 Task: For heading Arial black with underline.  font size for heading18,  'Change the font style of data to'Calibri.  and font size to 9,  Change the alignment of both headline & data to Align center.  In the sheet  auditingQuarterlySales_Report_2023
Action: Mouse moved to (998, 134)
Screenshot: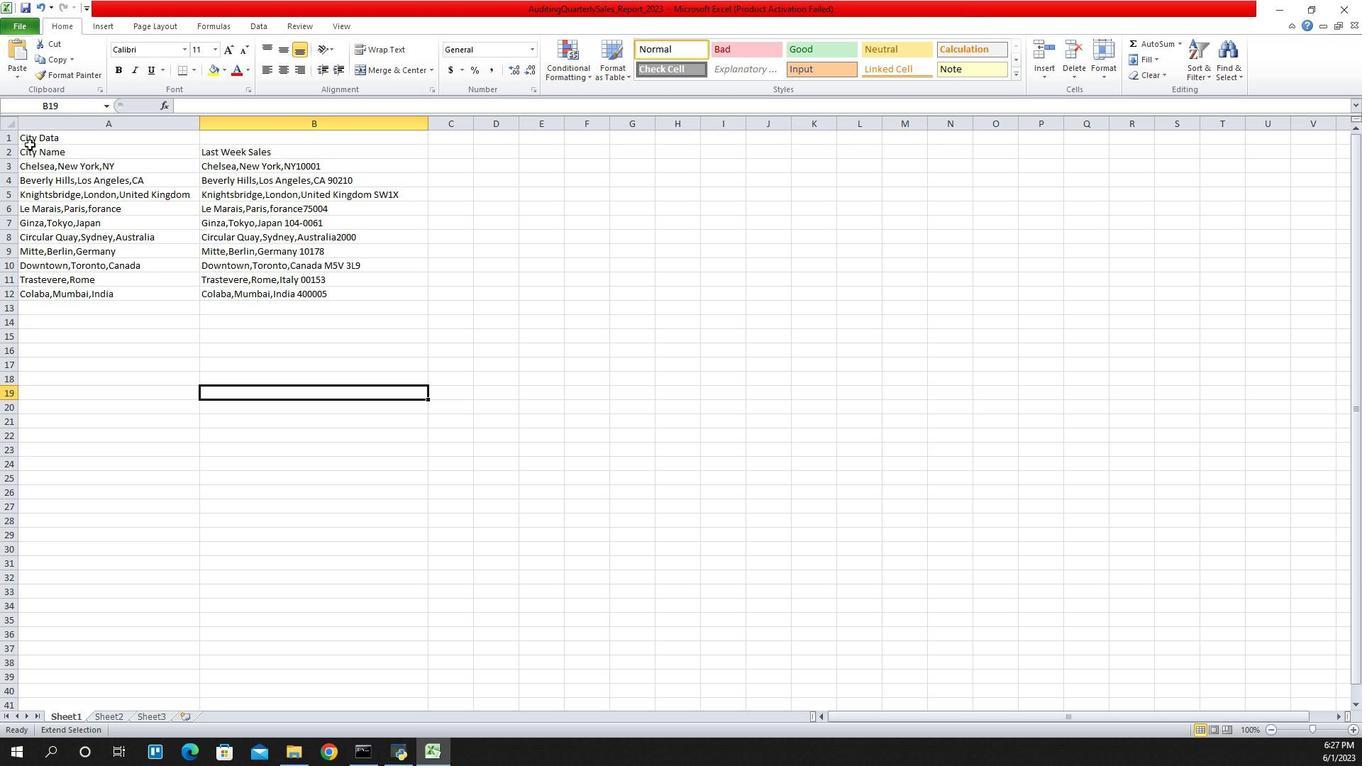 
Action: Mouse pressed left at (998, 134)
Screenshot: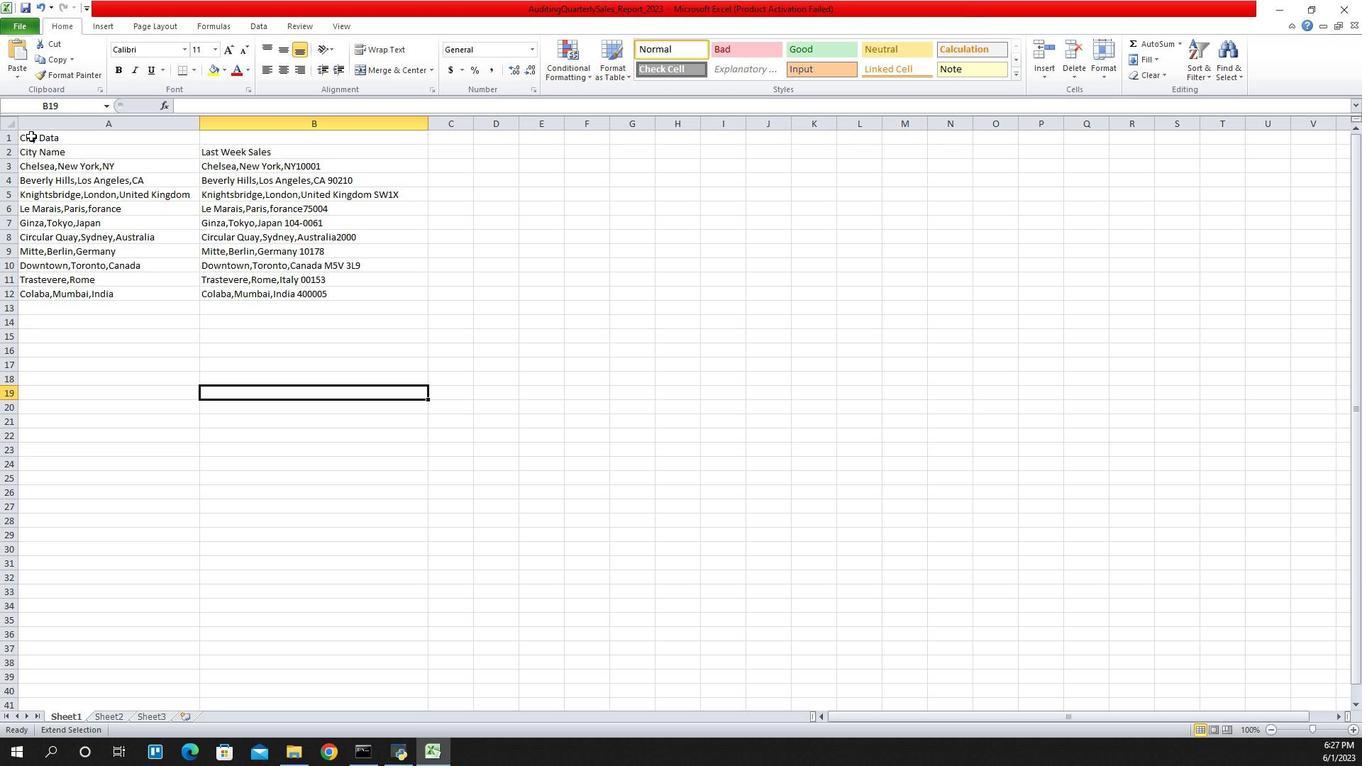
Action: Mouse moved to (1040, 188)
Screenshot: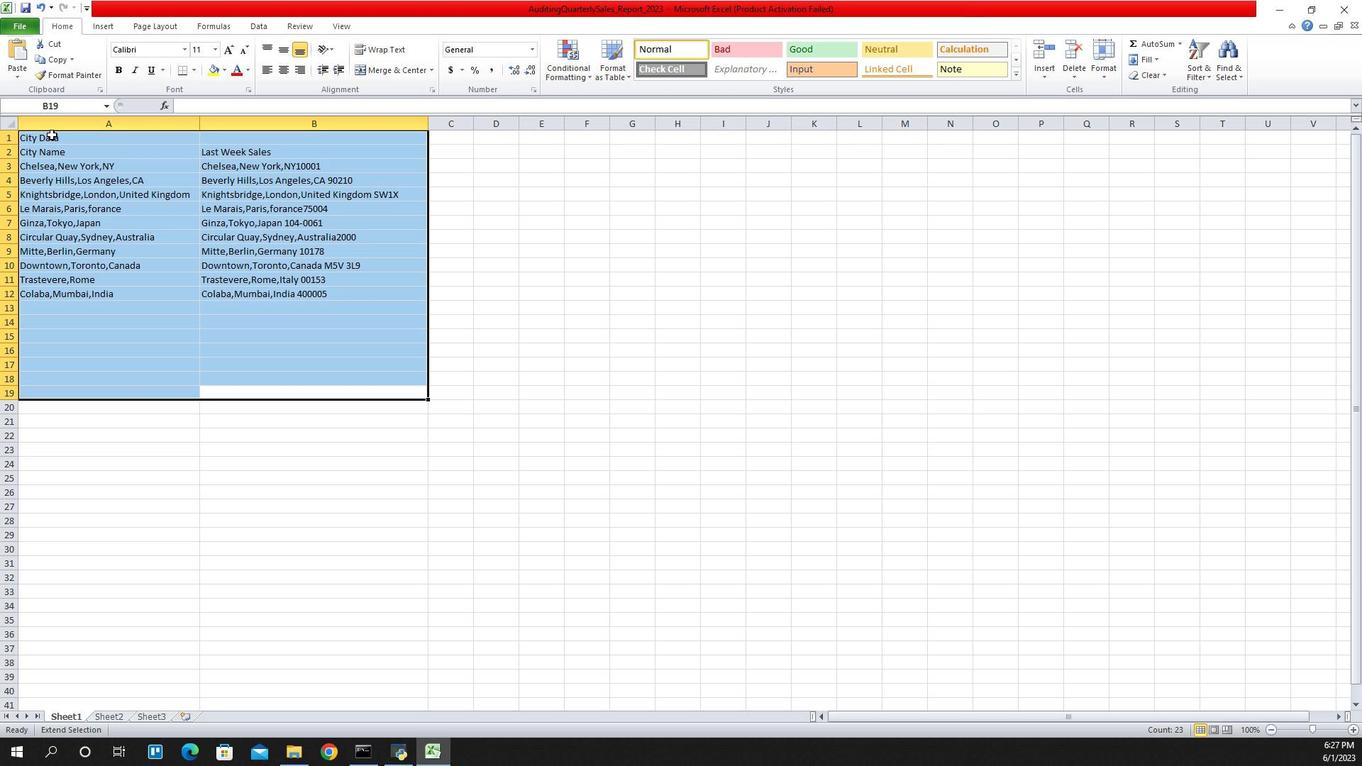
Action: Mouse pressed left at (1040, 188)
Screenshot: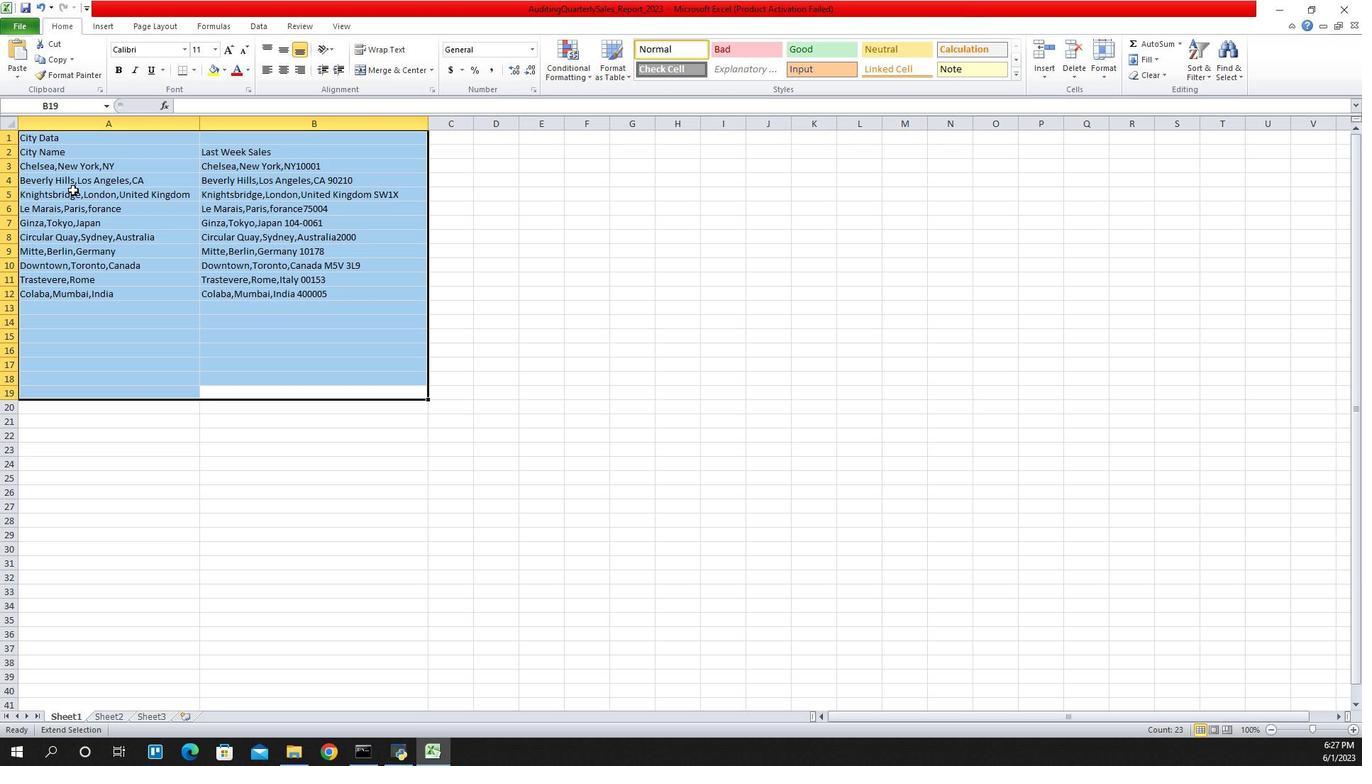
Action: Mouse moved to (1282, 490)
Screenshot: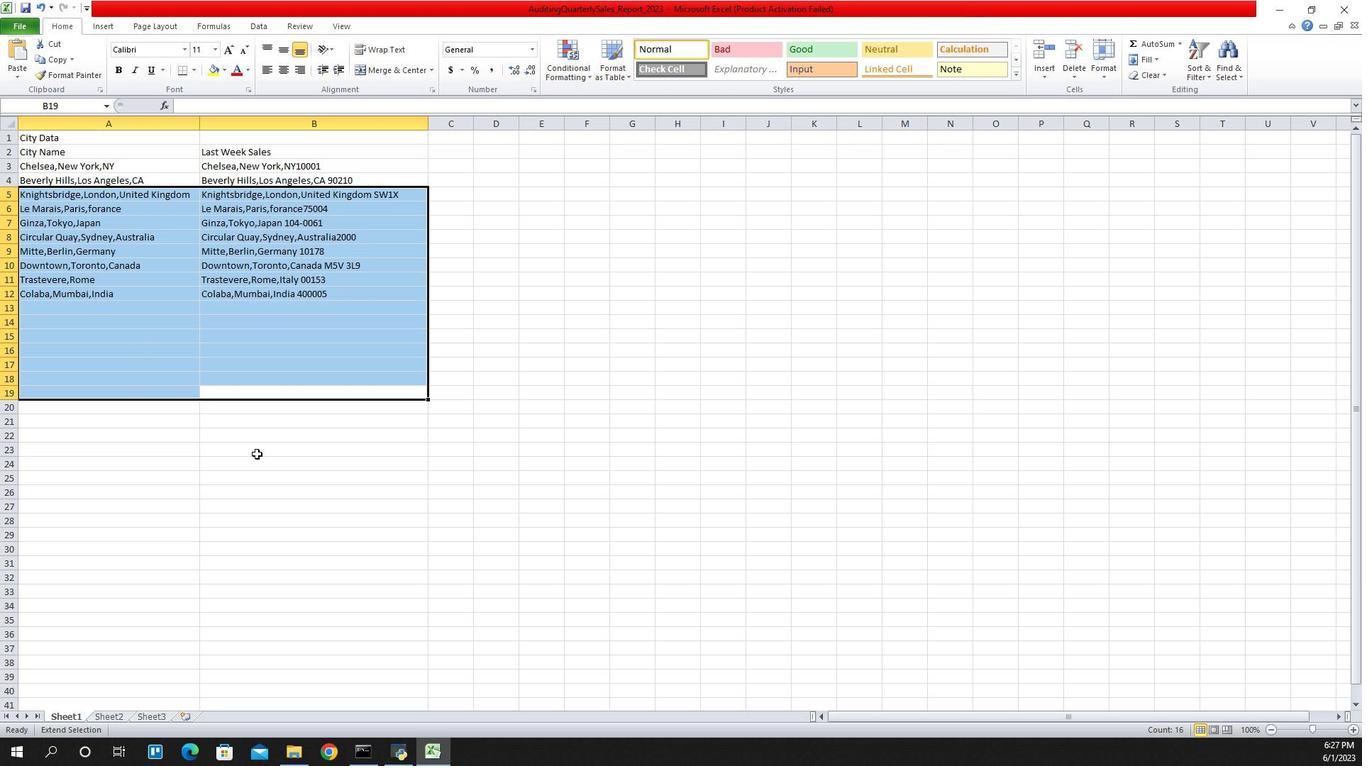 
Action: Mouse pressed left at (1282, 490)
Screenshot: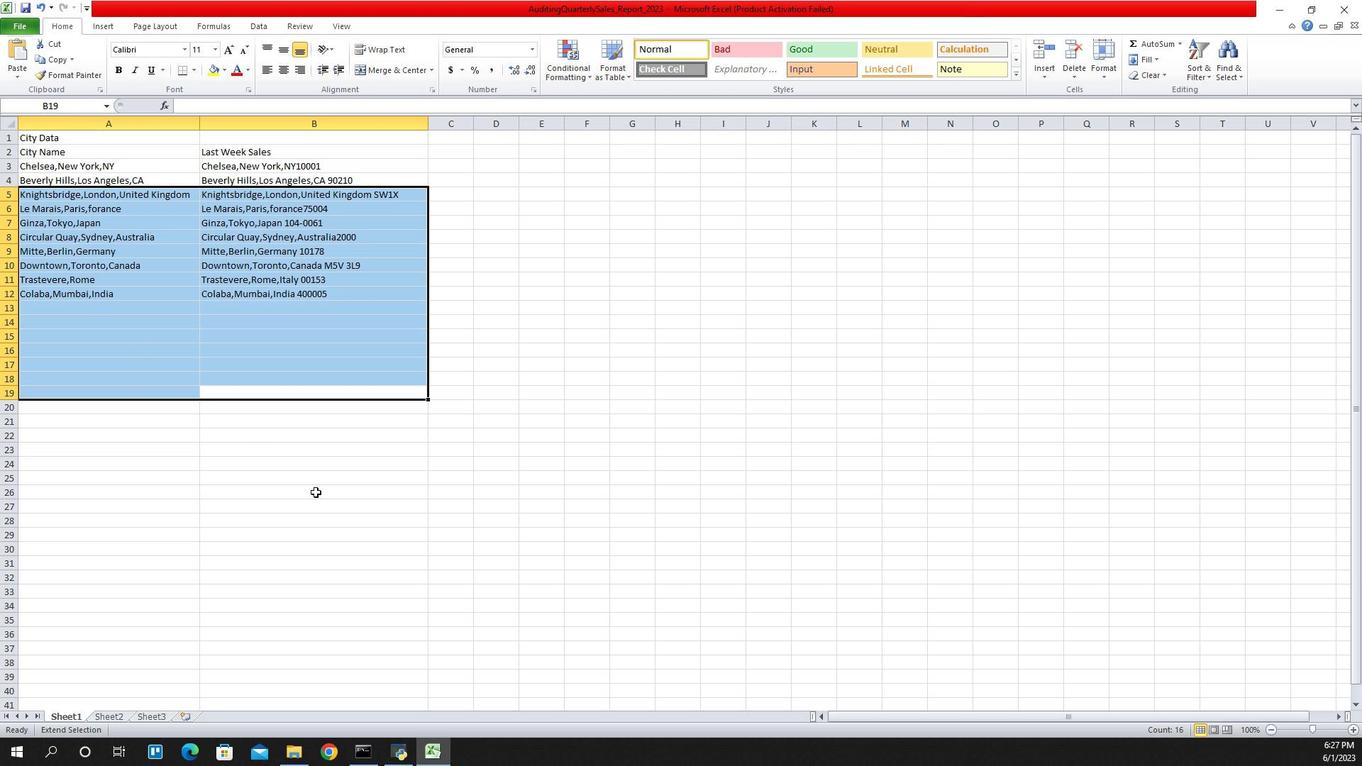 
Action: Mouse moved to (997, 131)
Screenshot: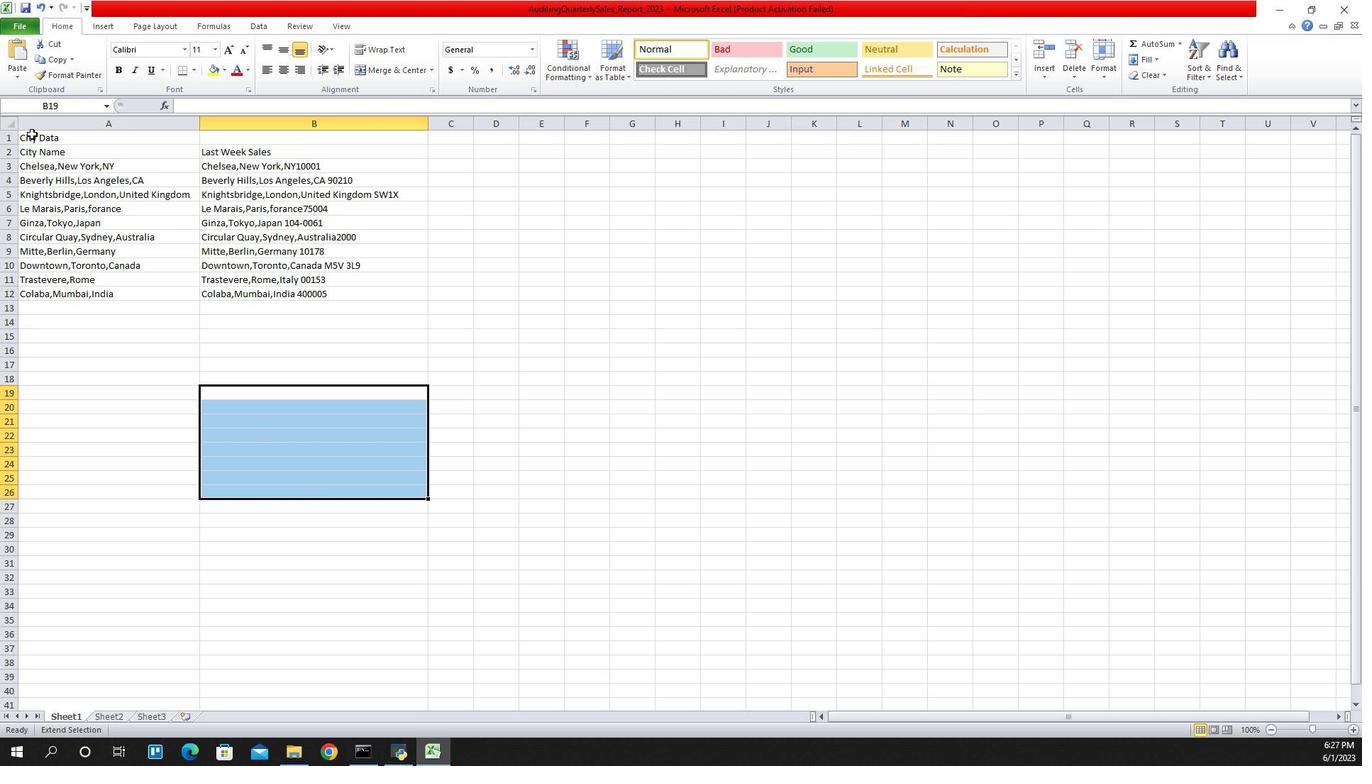 
Action: Mouse pressed left at (997, 131)
Screenshot: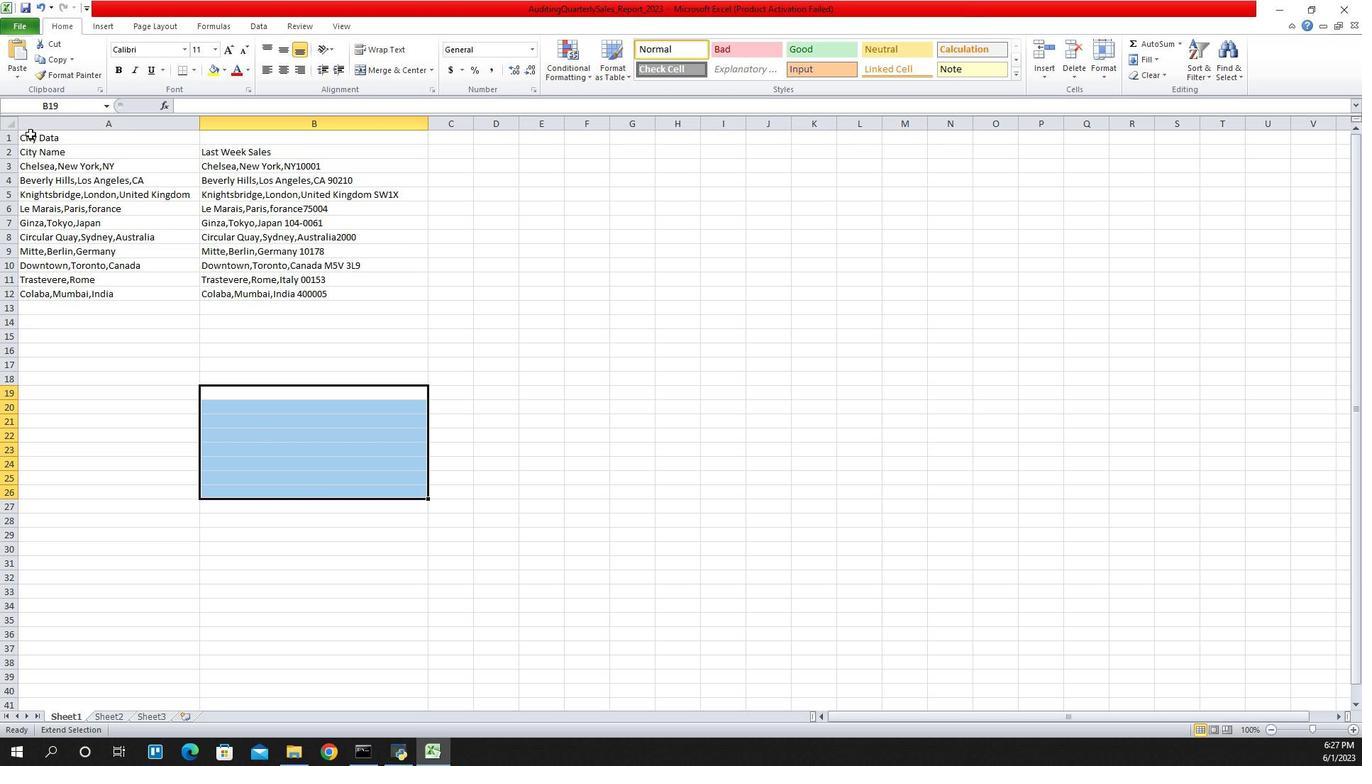 
Action: Mouse moved to (1033, 178)
Screenshot: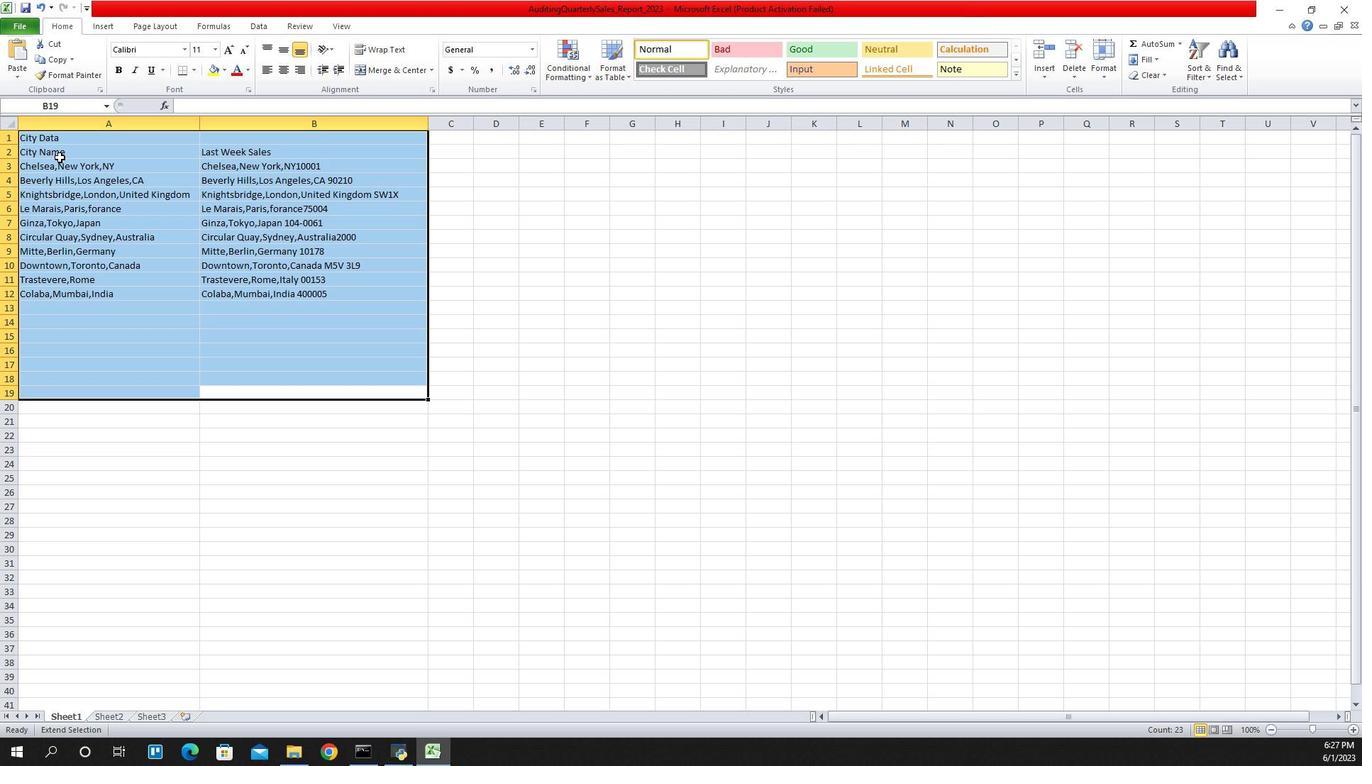 
Action: Mouse pressed left at (1033, 178)
Screenshot: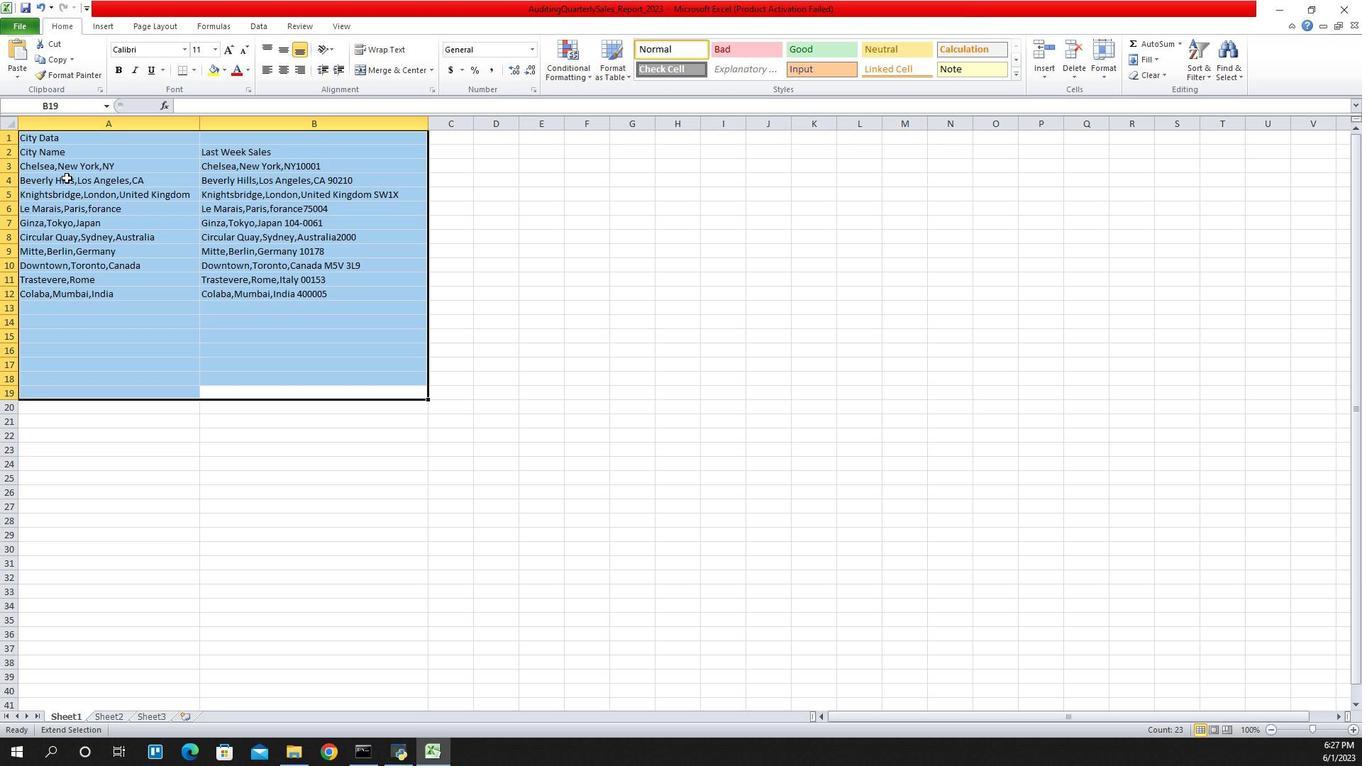 
Action: Mouse moved to (1065, 144)
Screenshot: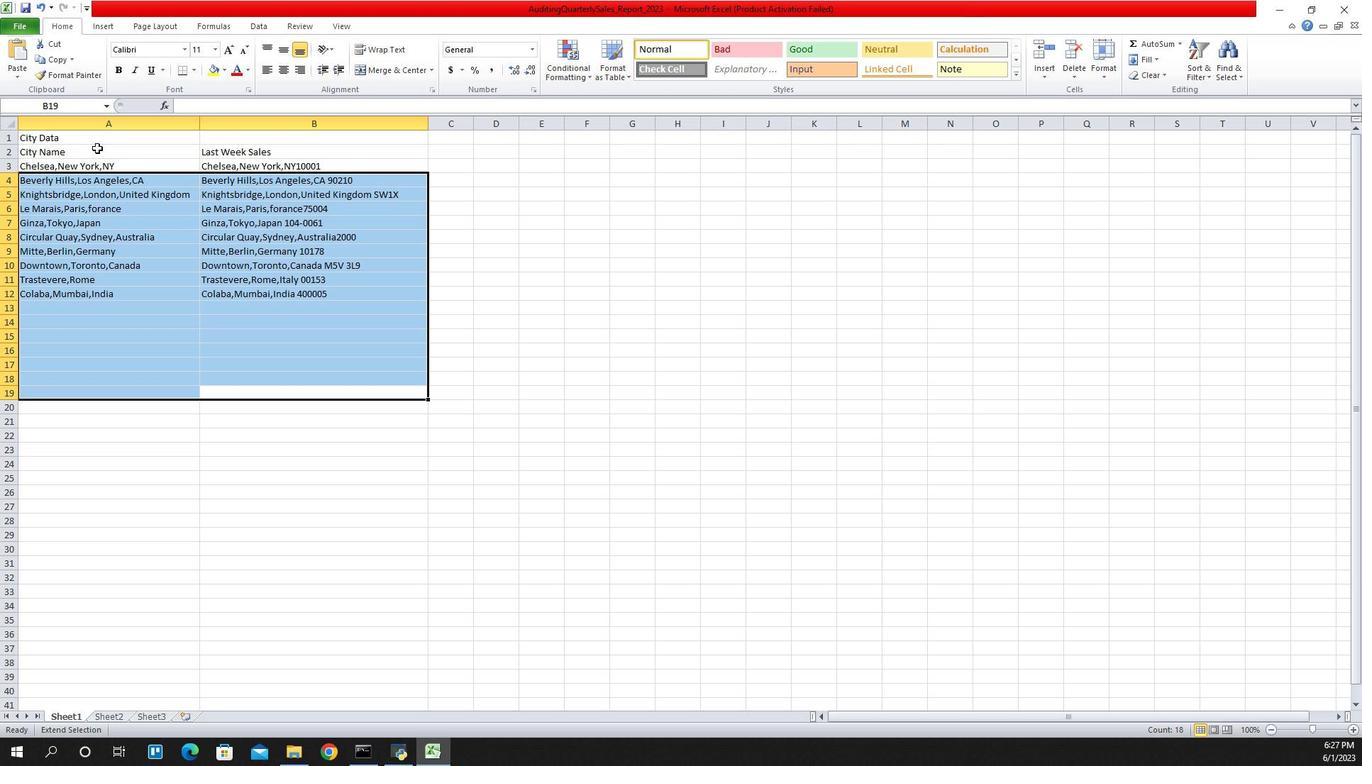
Action: Mouse pressed left at (1065, 144)
Screenshot: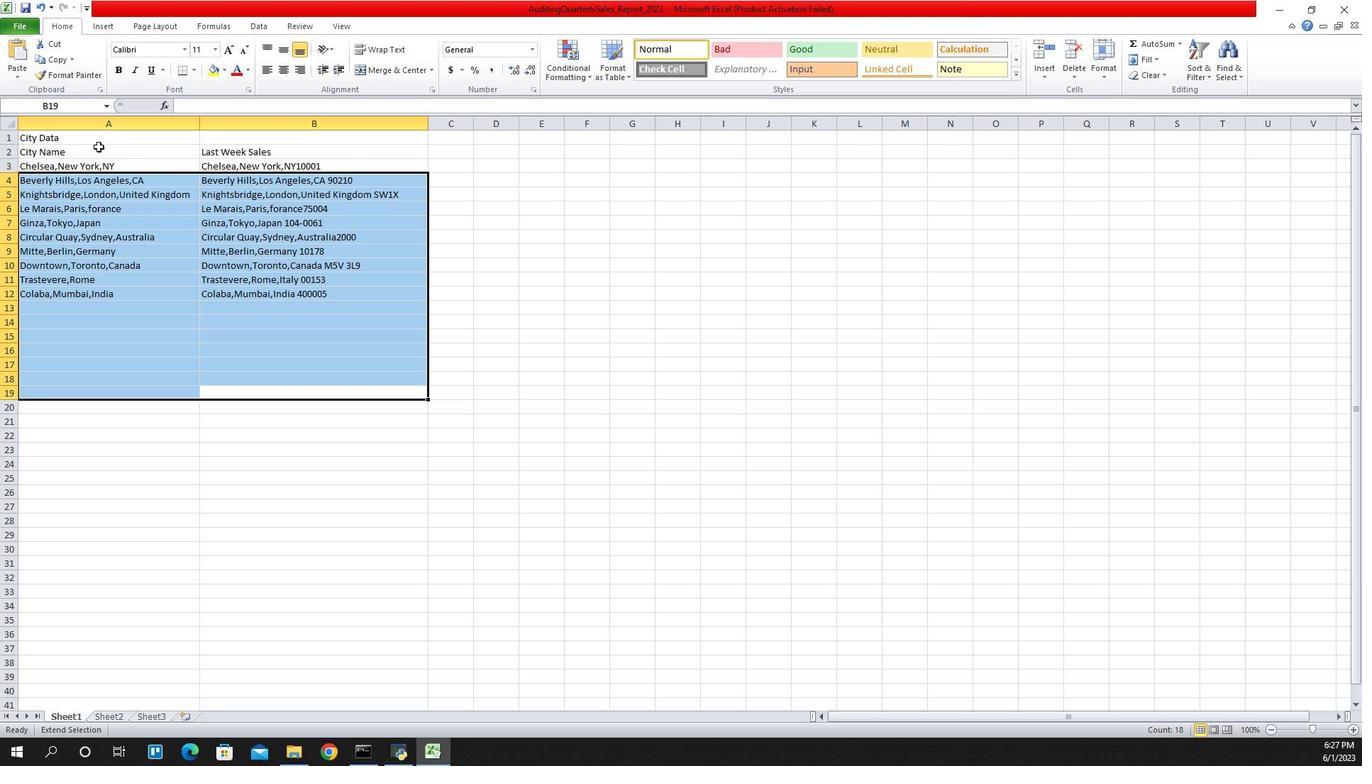 
Action: Mouse moved to (1069, 141)
Screenshot: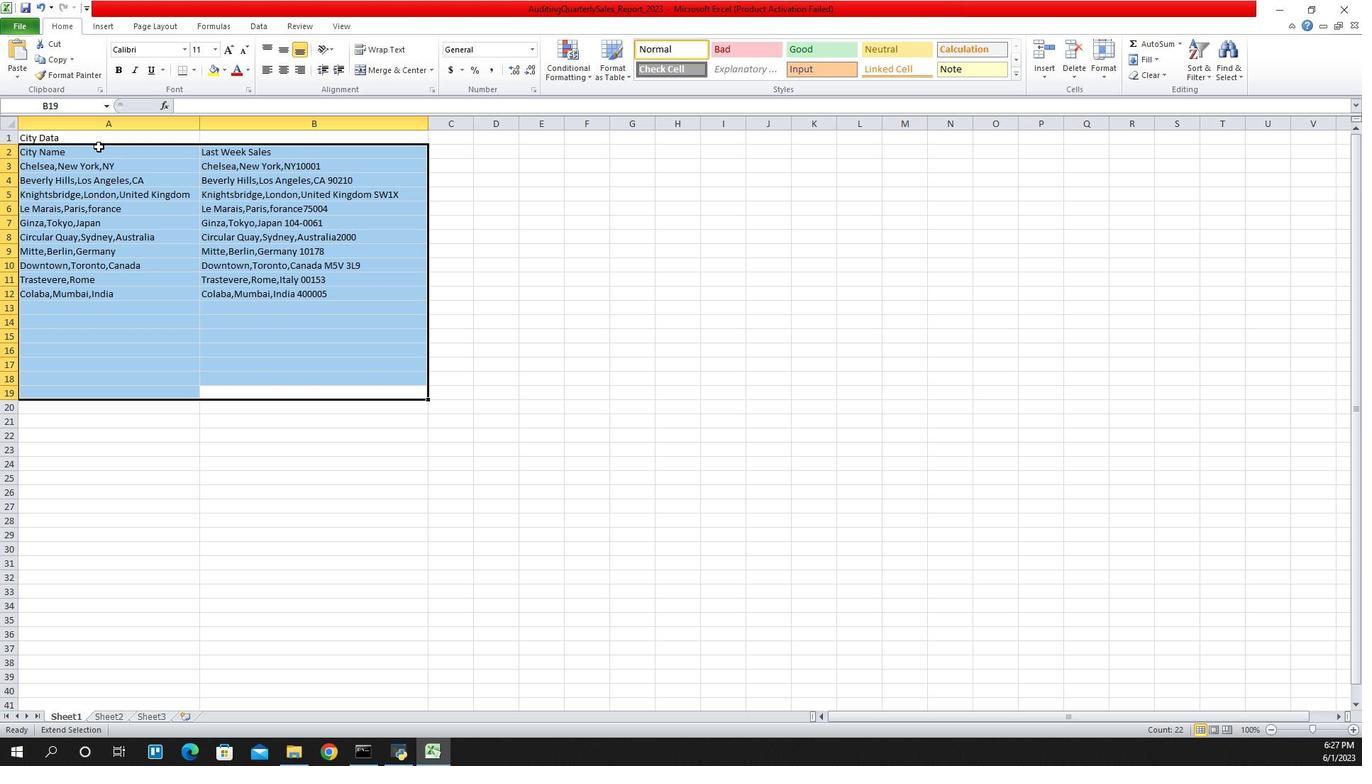 
Action: Mouse pressed left at (1069, 141)
Screenshot: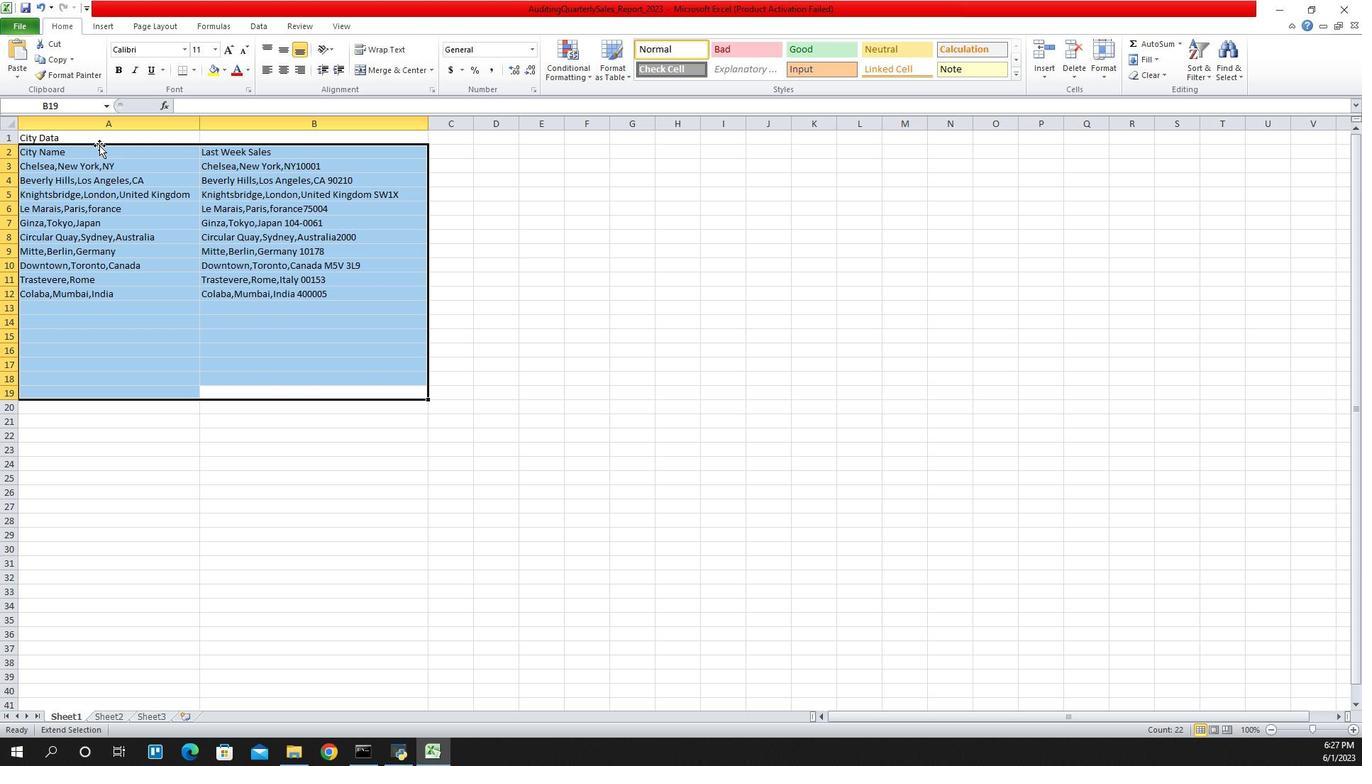
Action: Mouse pressed left at (1069, 141)
Screenshot: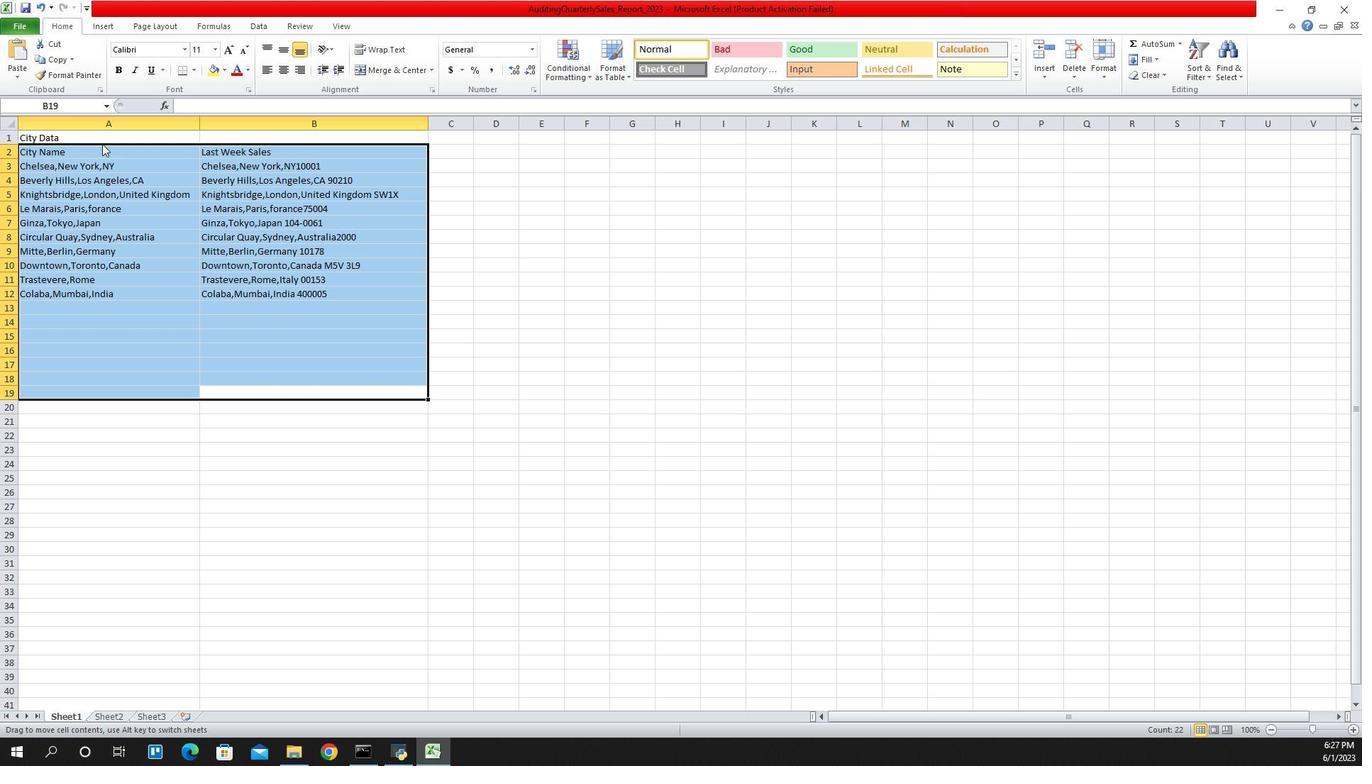 
Action: Mouse moved to (1078, 136)
Screenshot: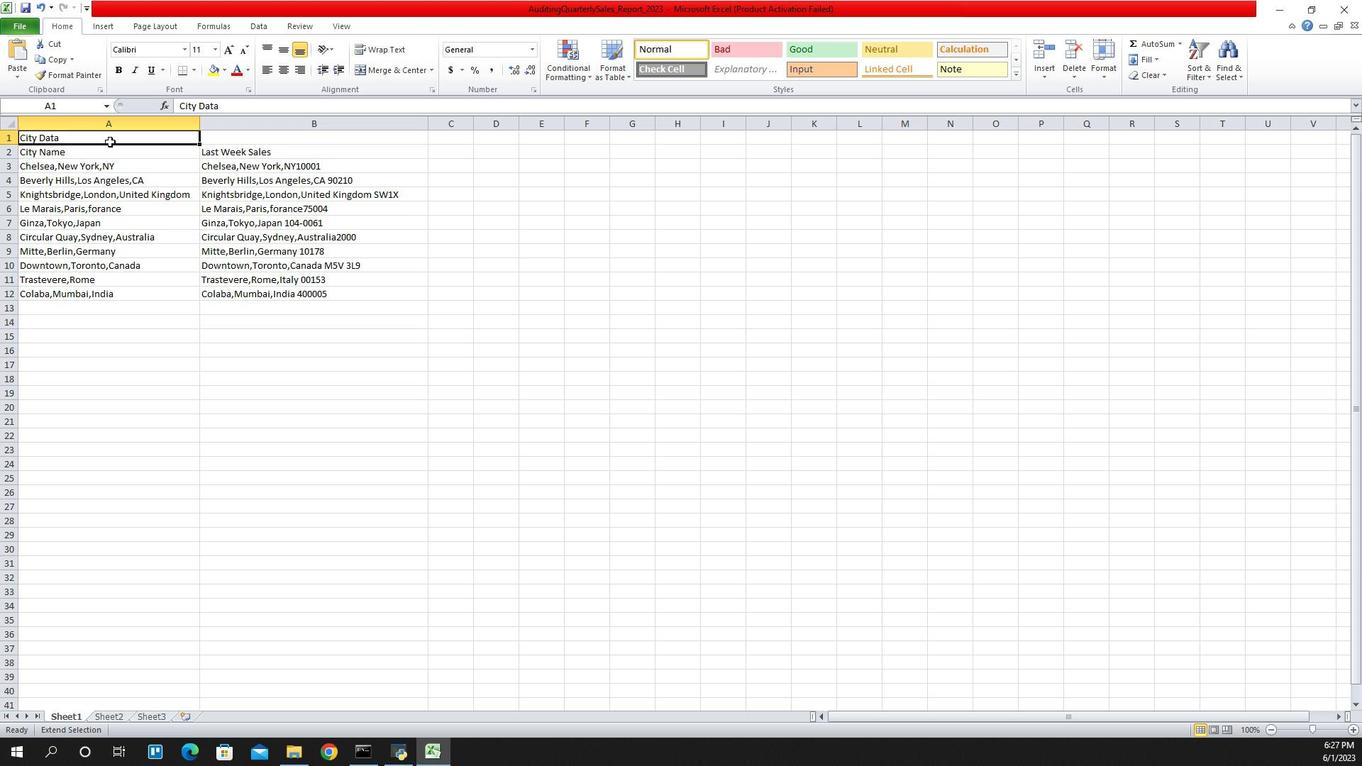 
Action: Mouse pressed left at (1078, 136)
Screenshot: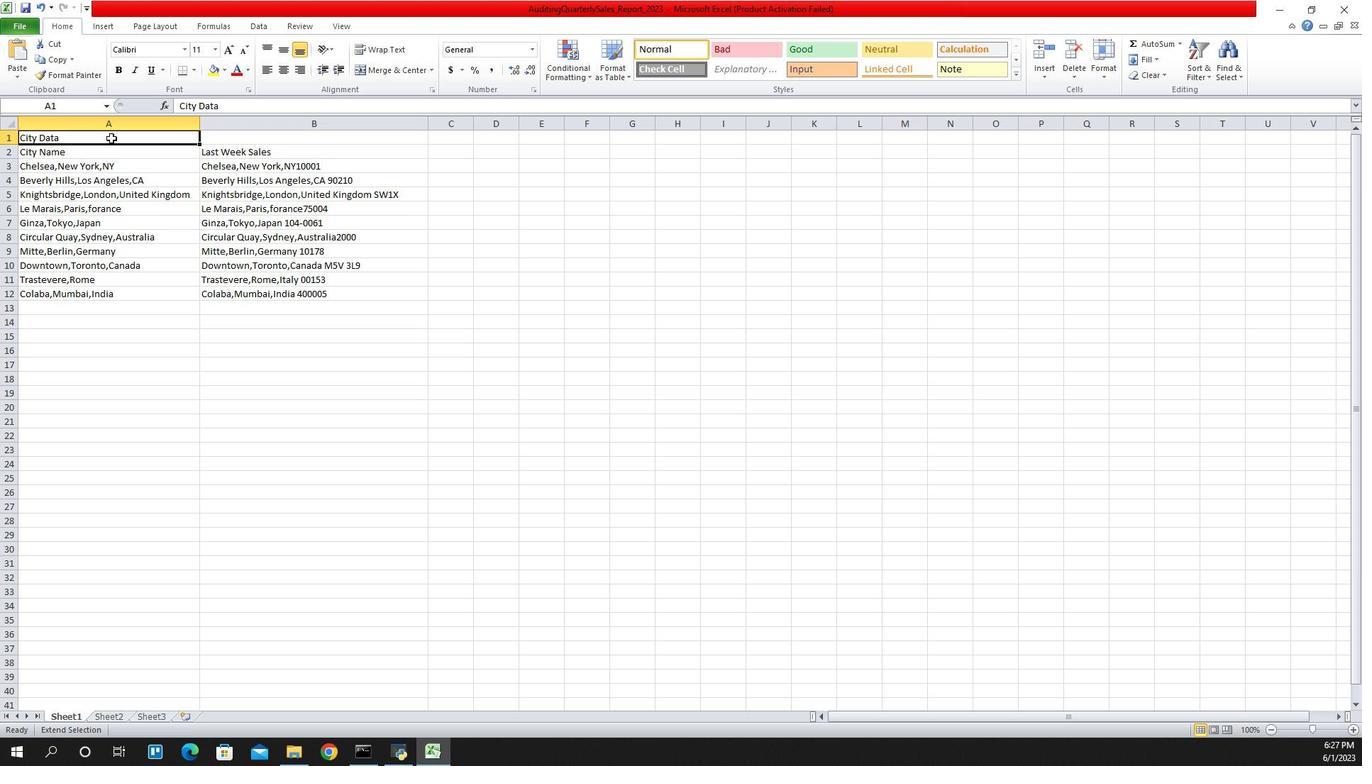 
Action: Mouse moved to (1343, 65)
Screenshot: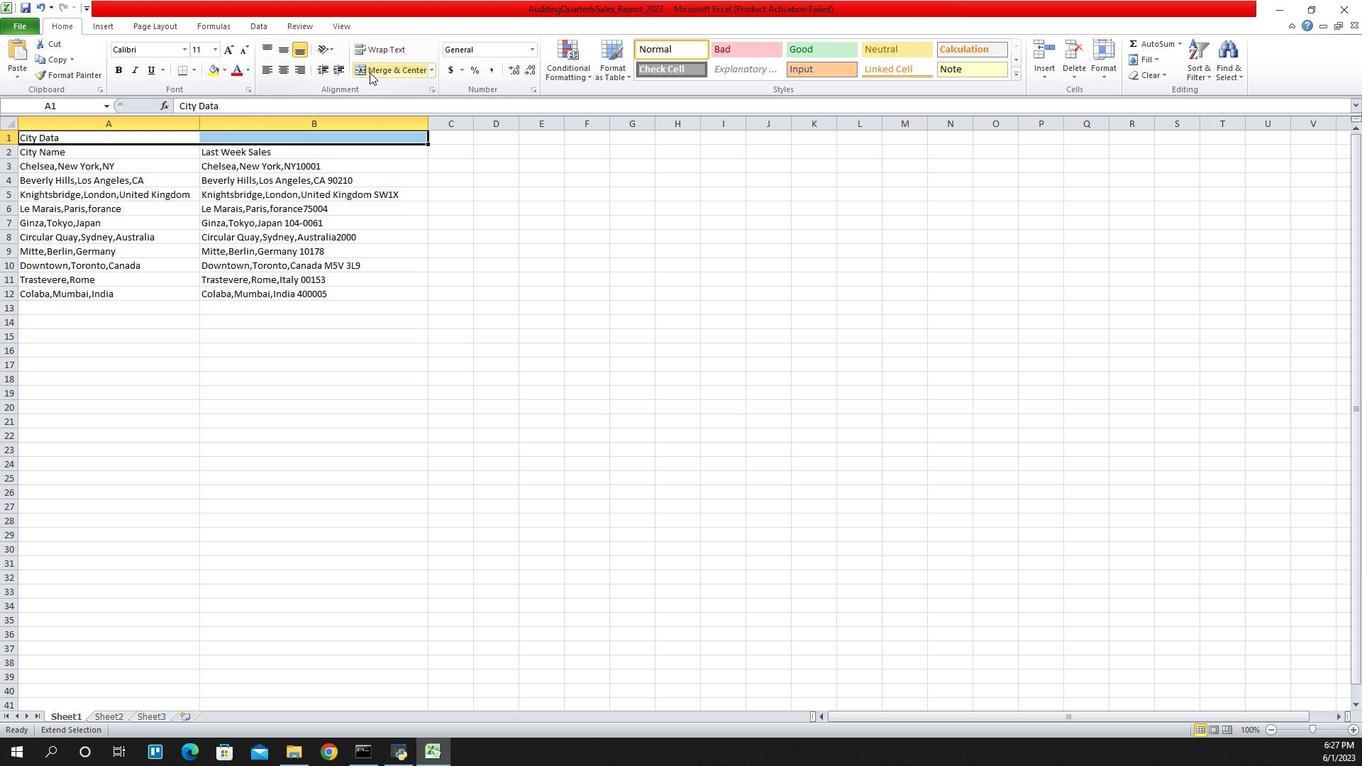 
Action: Mouse pressed left at (1343, 65)
Screenshot: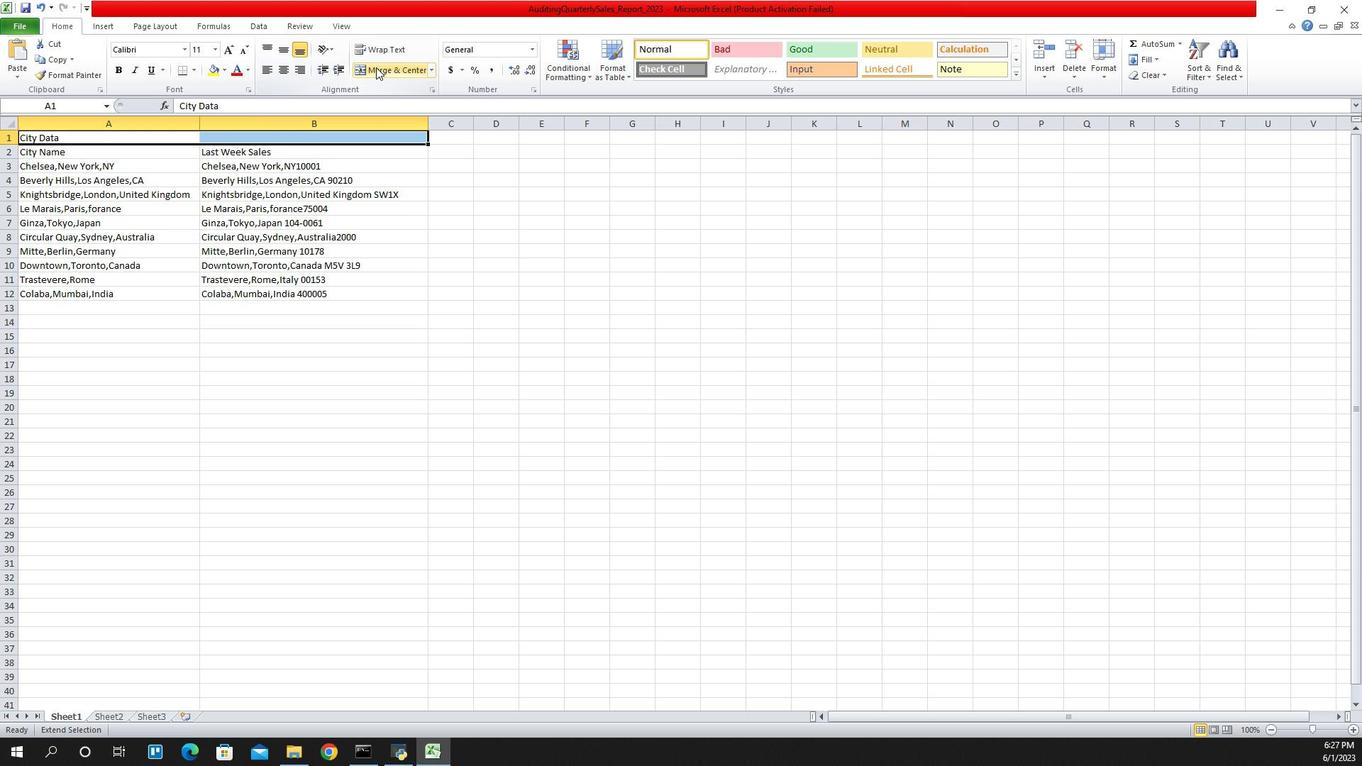 
Action: Mouse moved to (1011, 149)
Screenshot: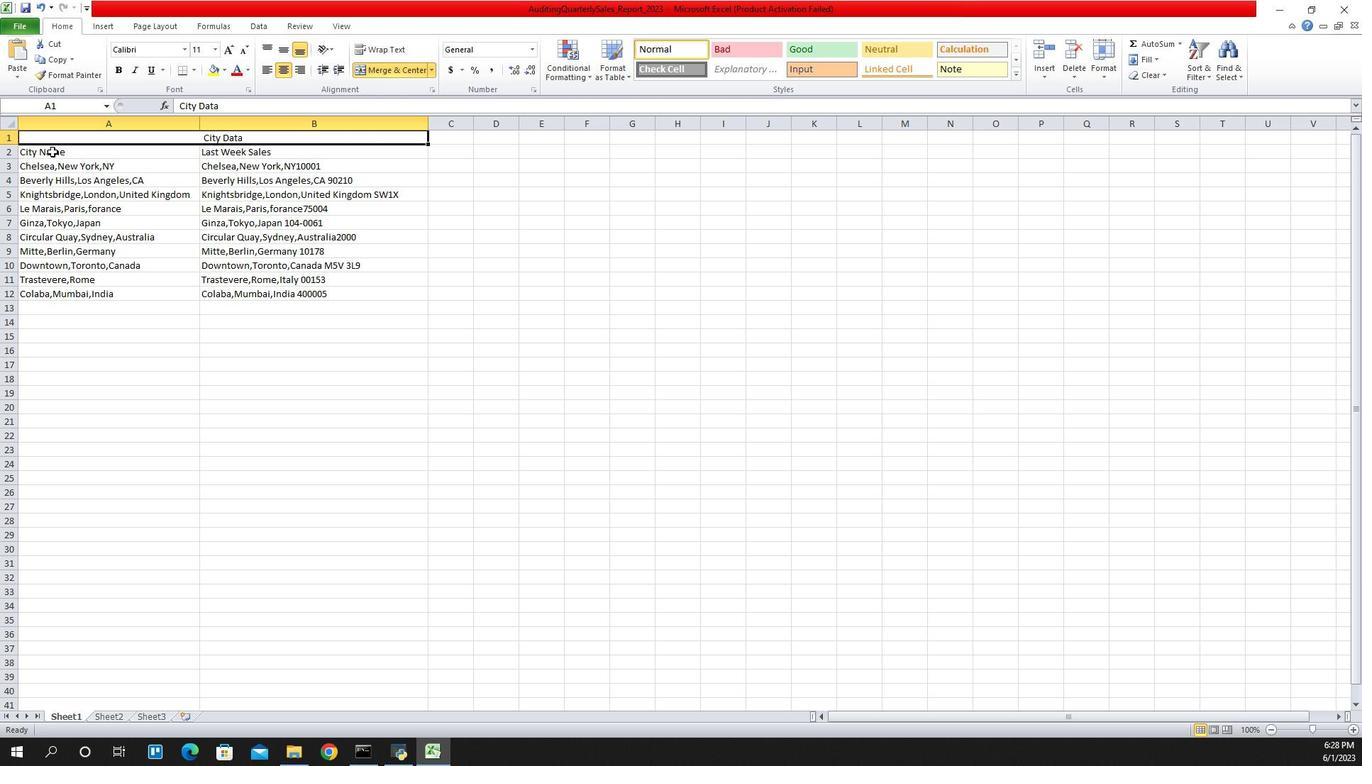 
Action: Mouse pressed left at (1011, 149)
Screenshot: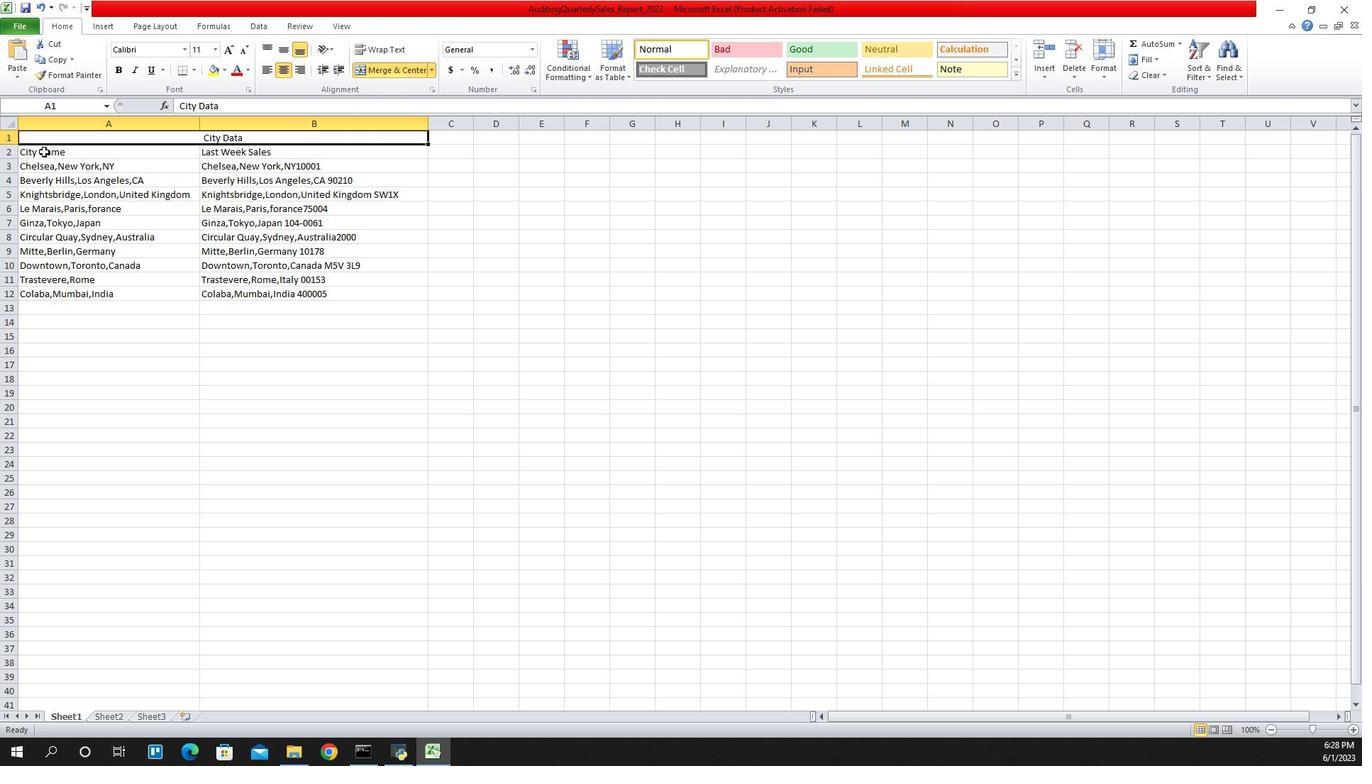 
Action: Mouse moved to (1169, 155)
Screenshot: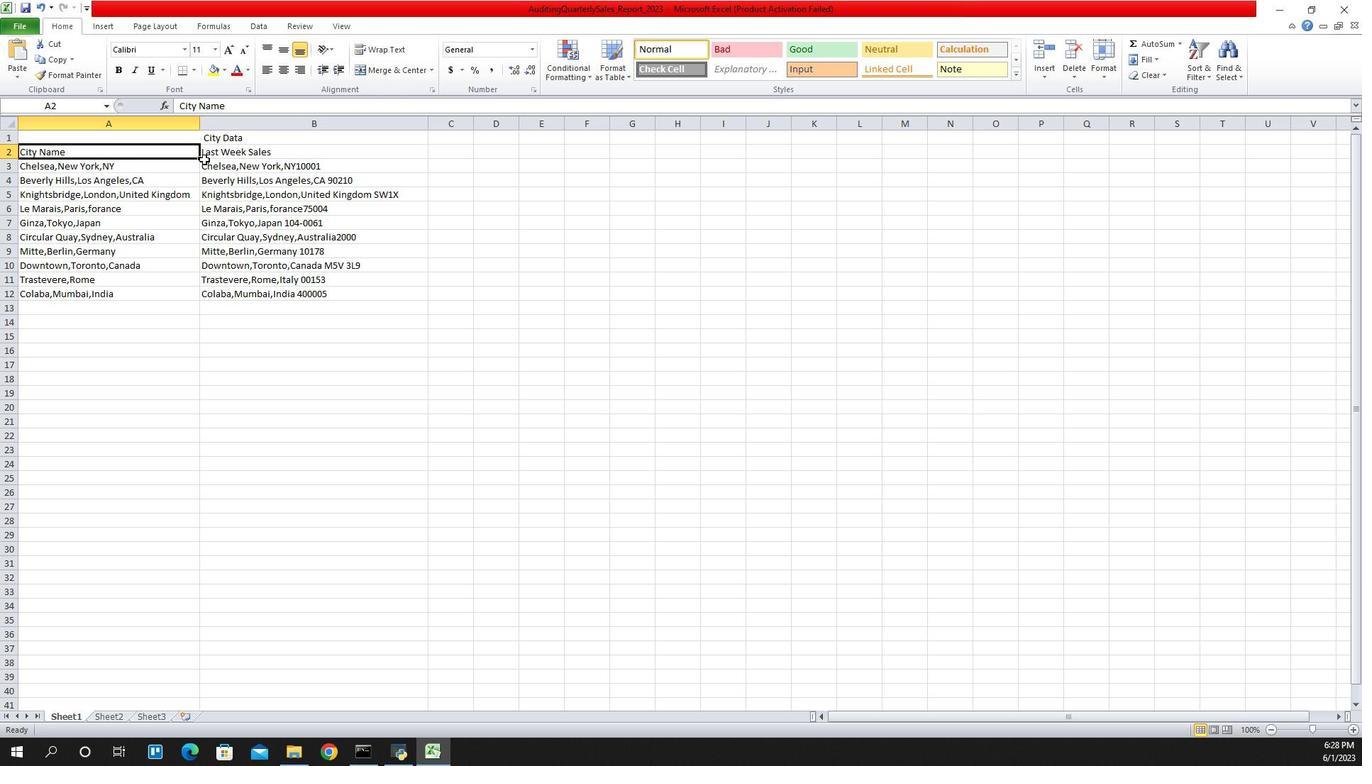 
Action: Mouse pressed left at (1169, 155)
Screenshot: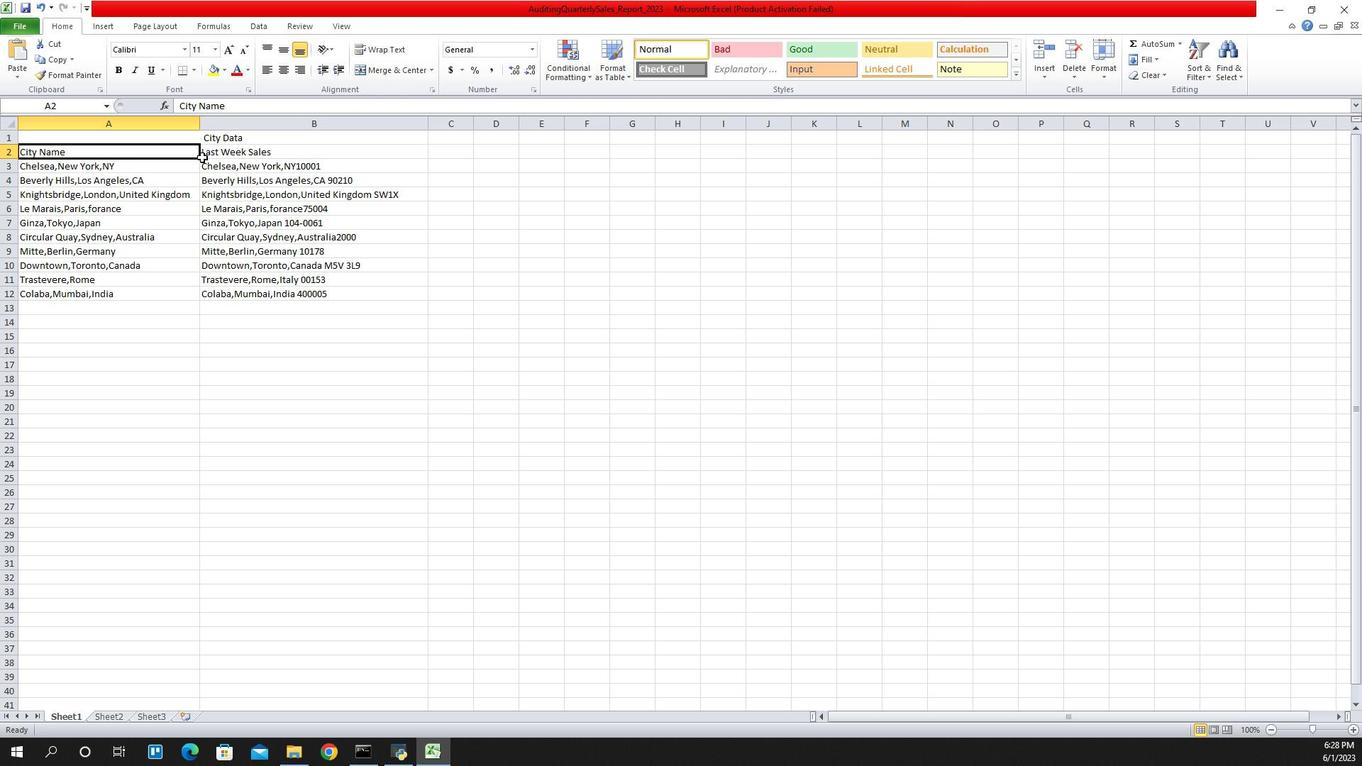 
Action: Mouse moved to (1149, 149)
Screenshot: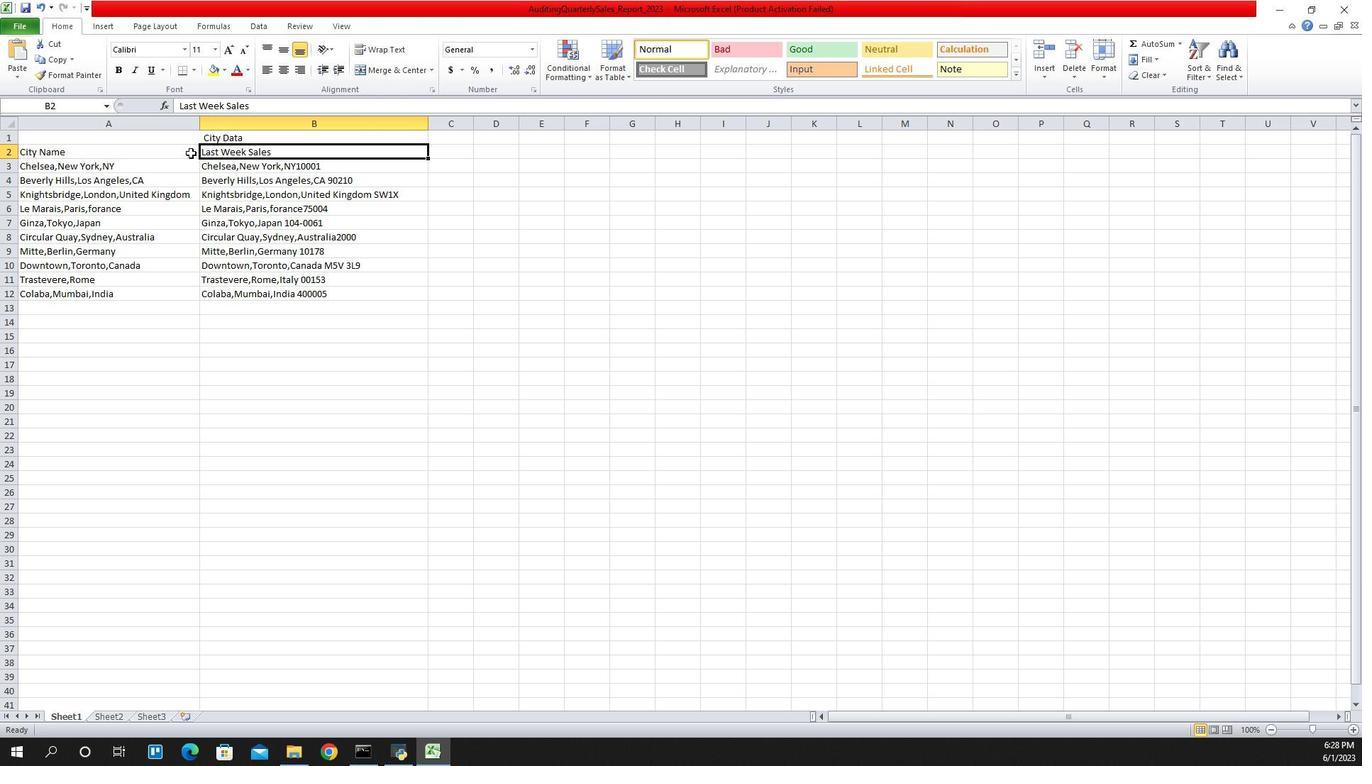 
Action: Mouse pressed left at (1149, 149)
Screenshot: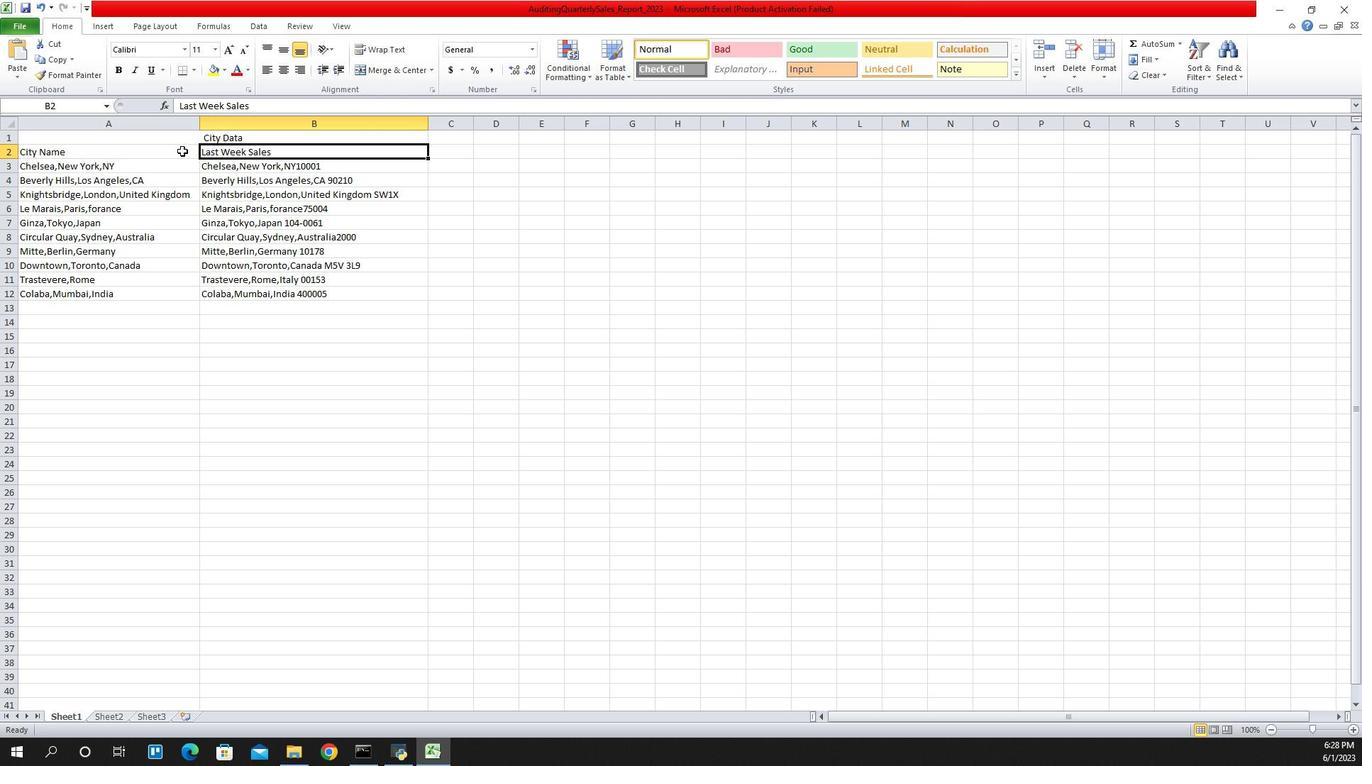 
Action: Mouse moved to (1150, 48)
Screenshot: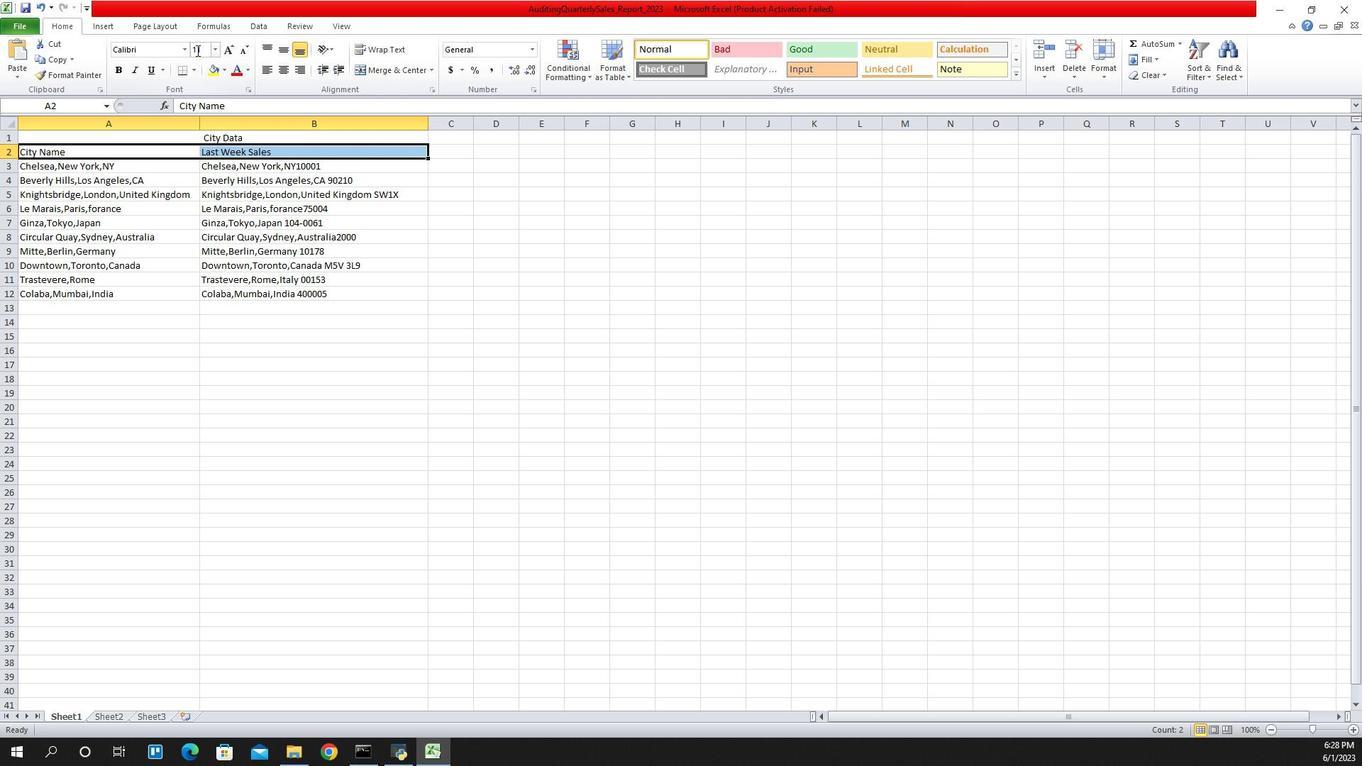 
Action: Mouse pressed left at (1150, 48)
Screenshot: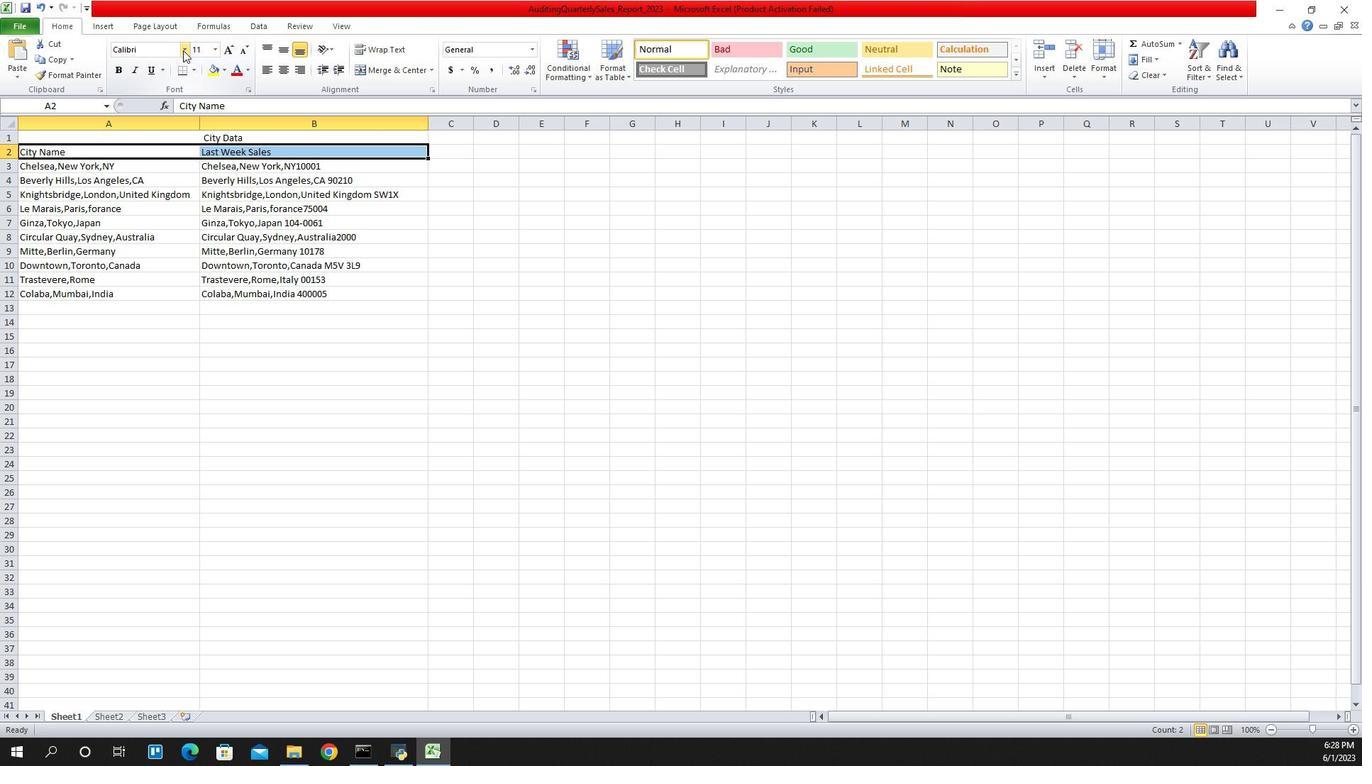 
Action: Mouse moved to (1120, 175)
Screenshot: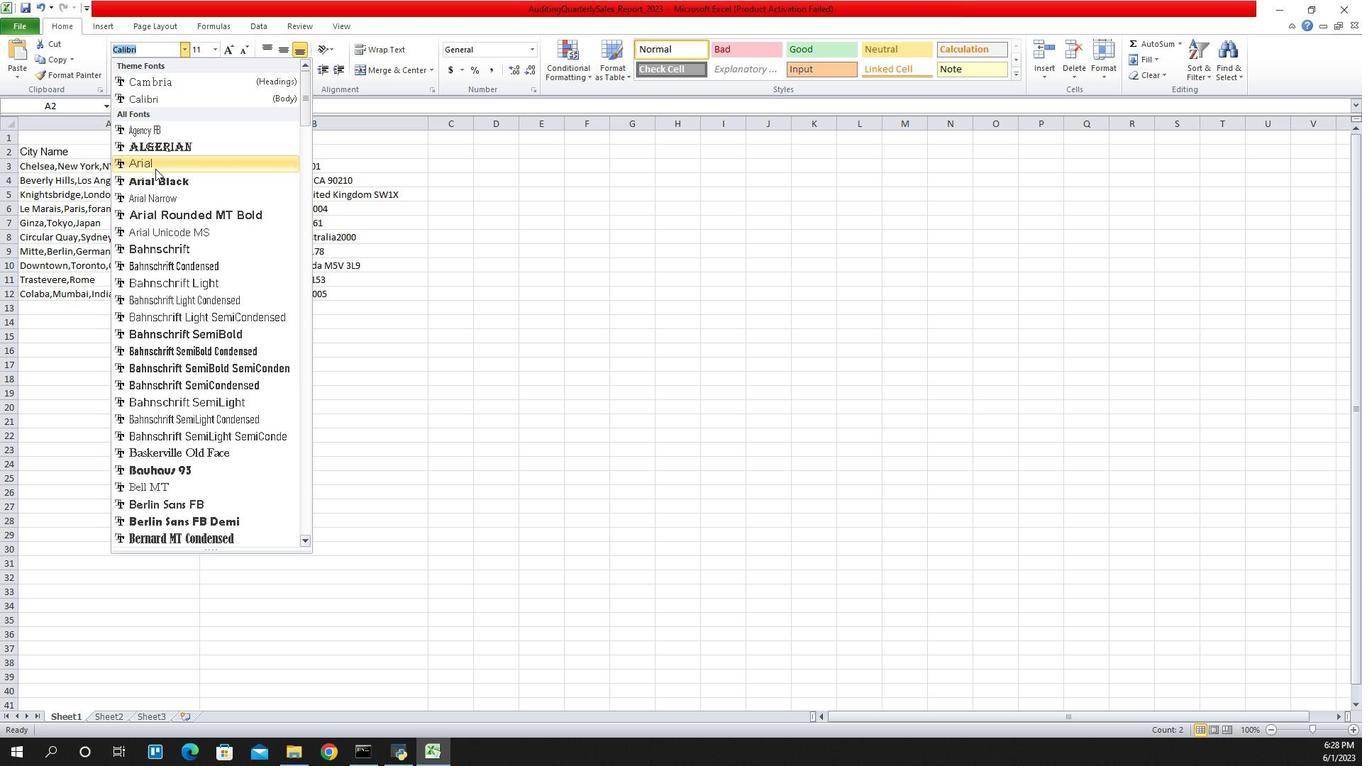 
Action: Mouse pressed left at (1120, 175)
Screenshot: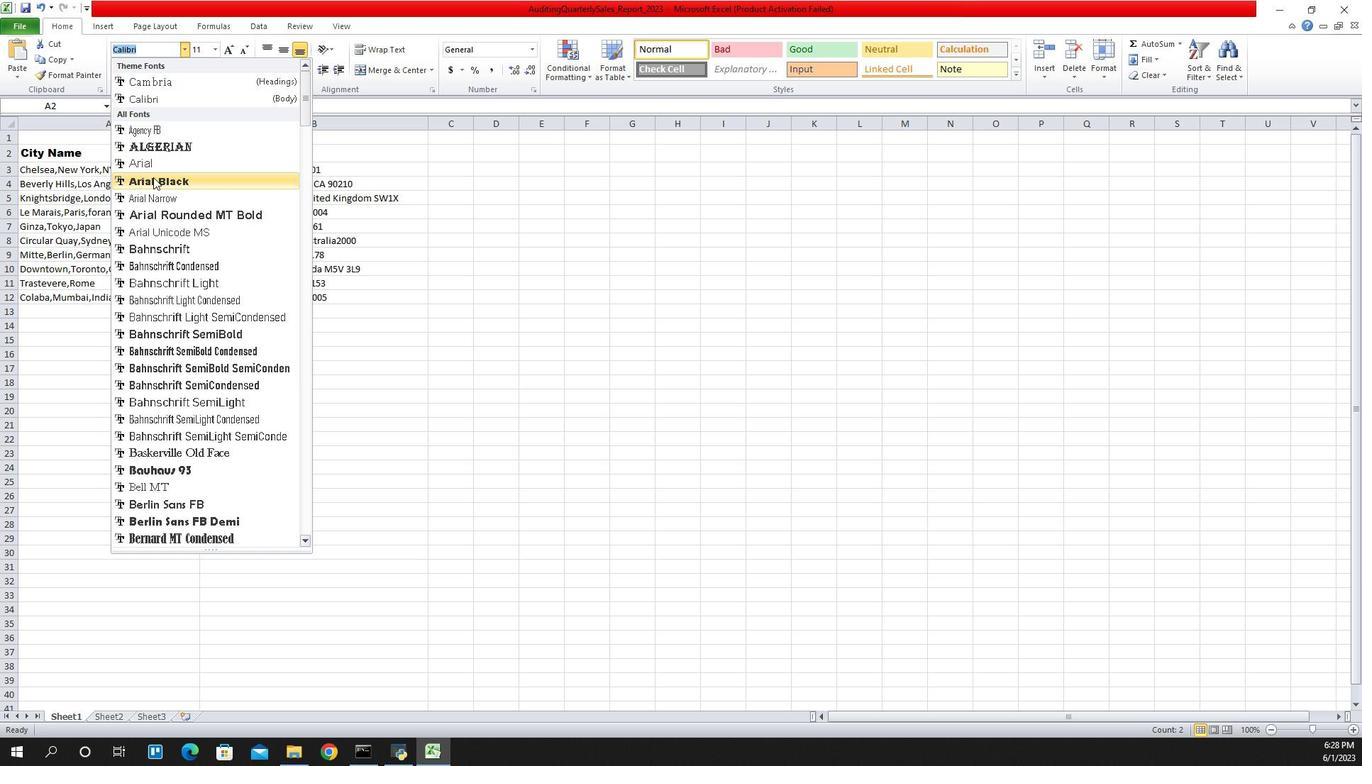 
Action: Mouse moved to (1182, 43)
Screenshot: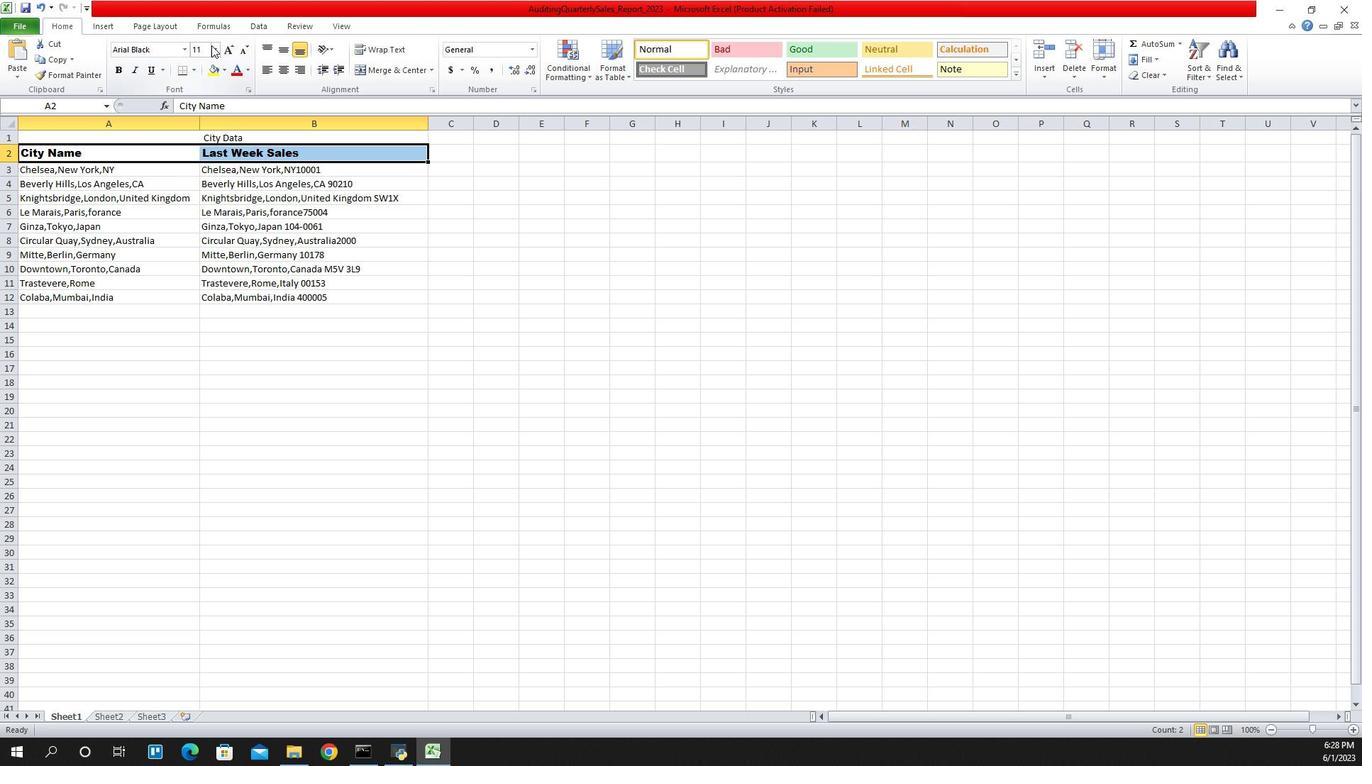 
Action: Mouse pressed left at (1182, 43)
Screenshot: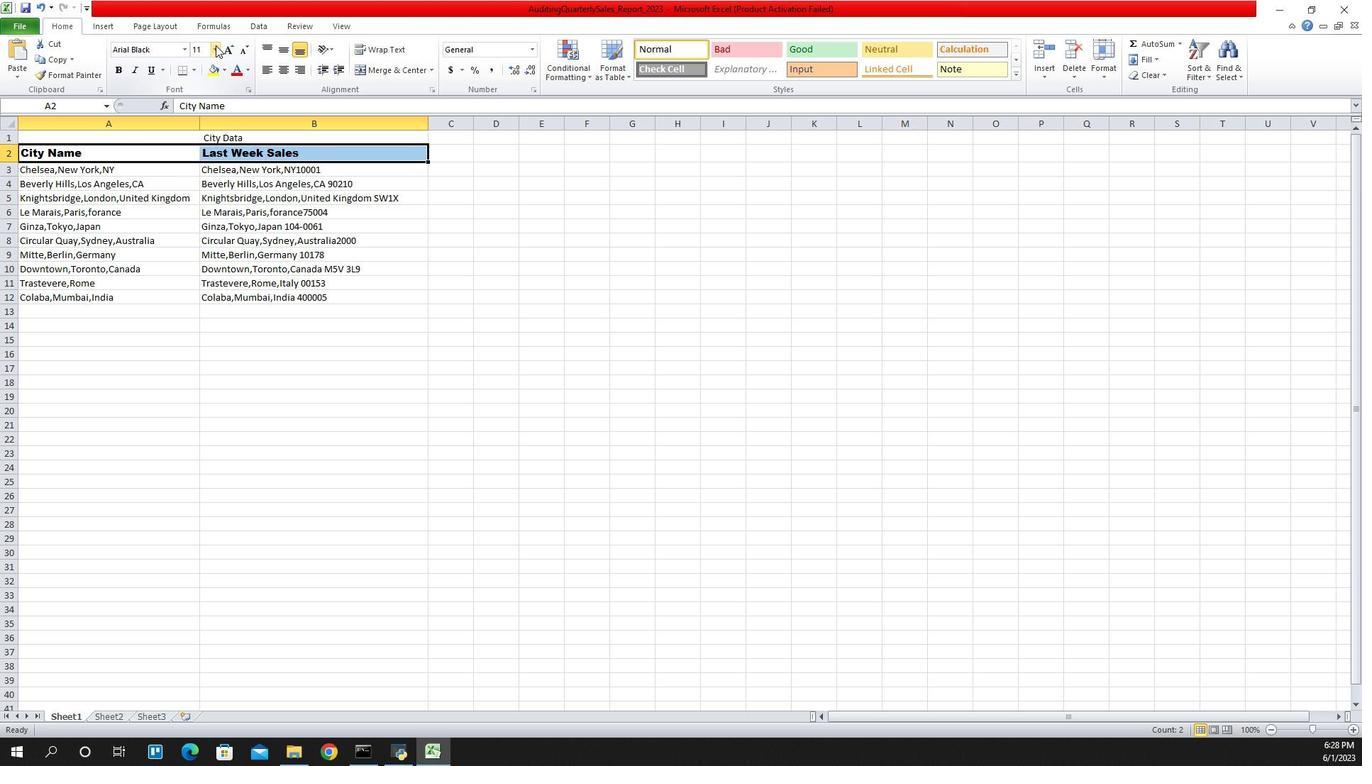
Action: Mouse moved to (1165, 149)
Screenshot: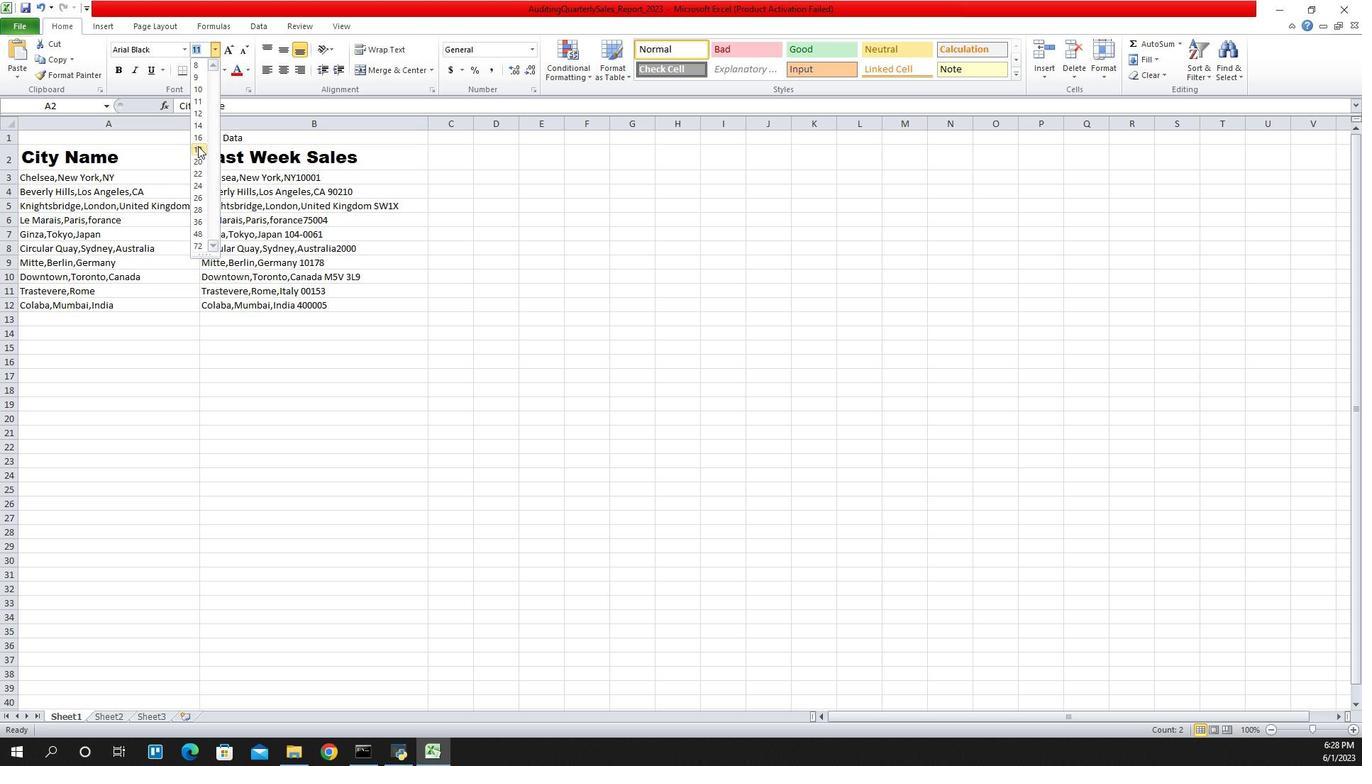 
Action: Mouse pressed left at (1165, 149)
Screenshot: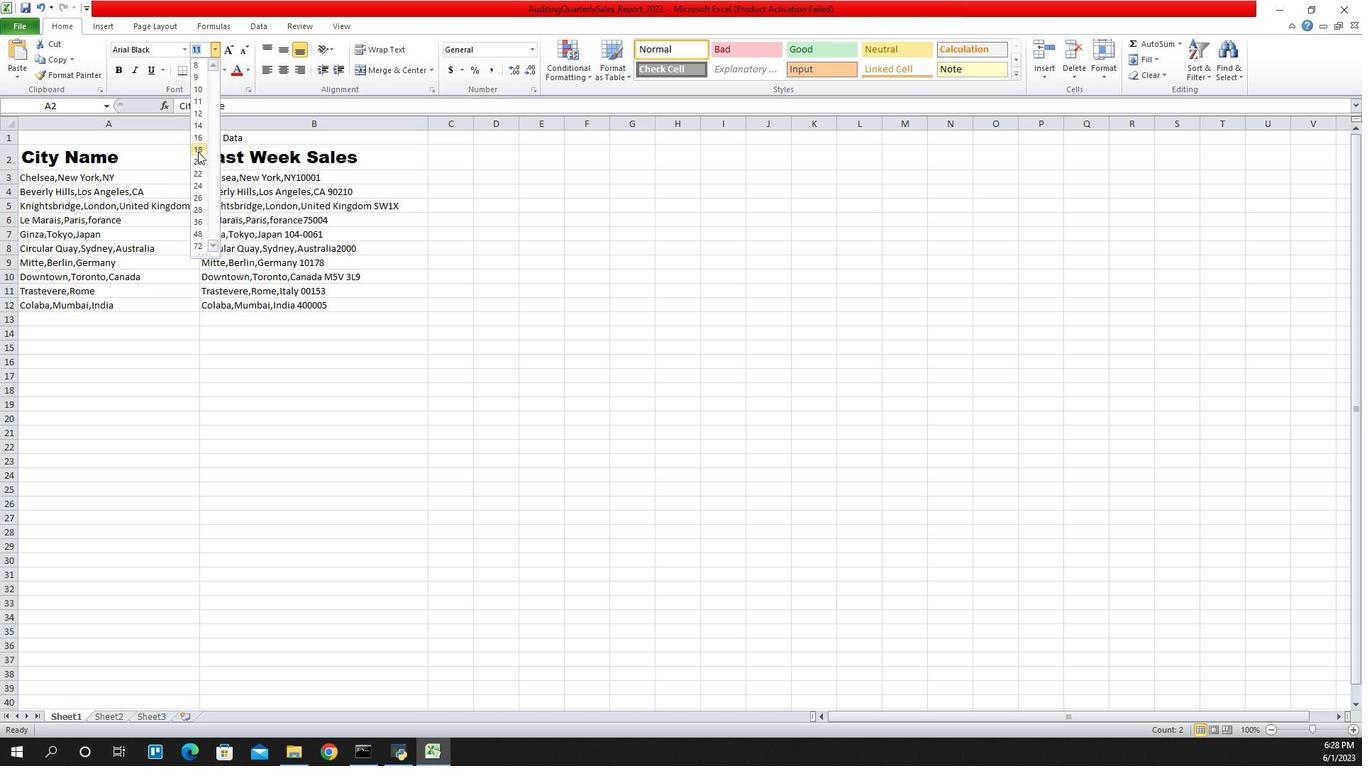 
Action: Mouse moved to (1008, 178)
Screenshot: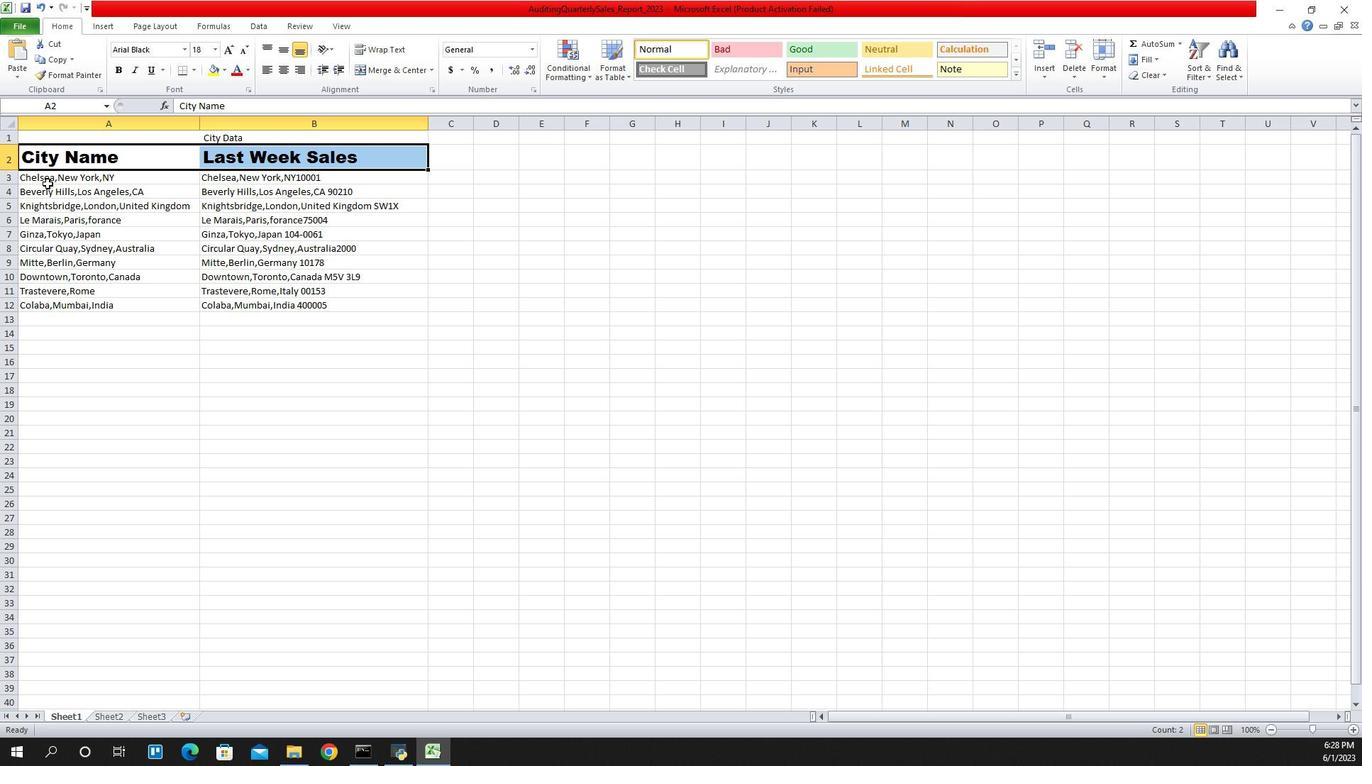 
Action: Mouse pressed left at (1008, 178)
Screenshot: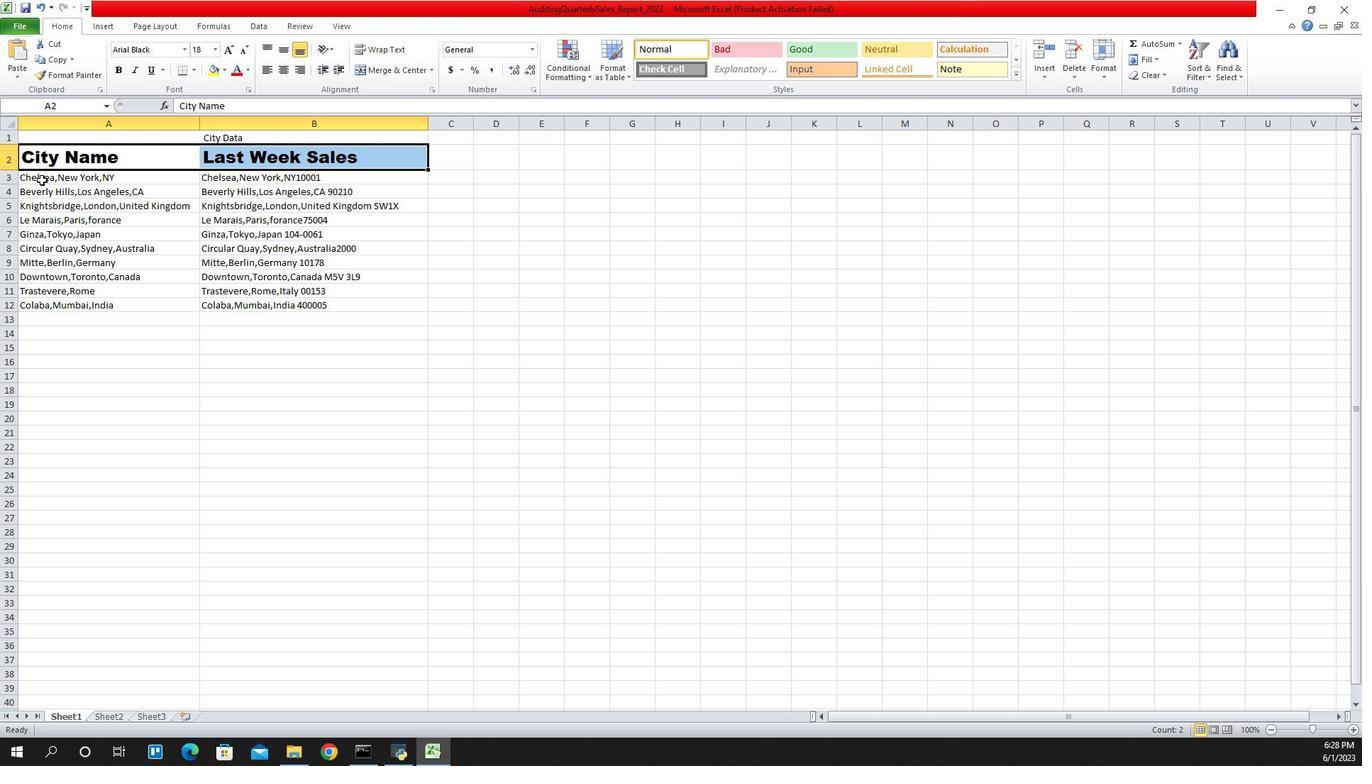 
Action: Mouse moved to (1199, 302)
Screenshot: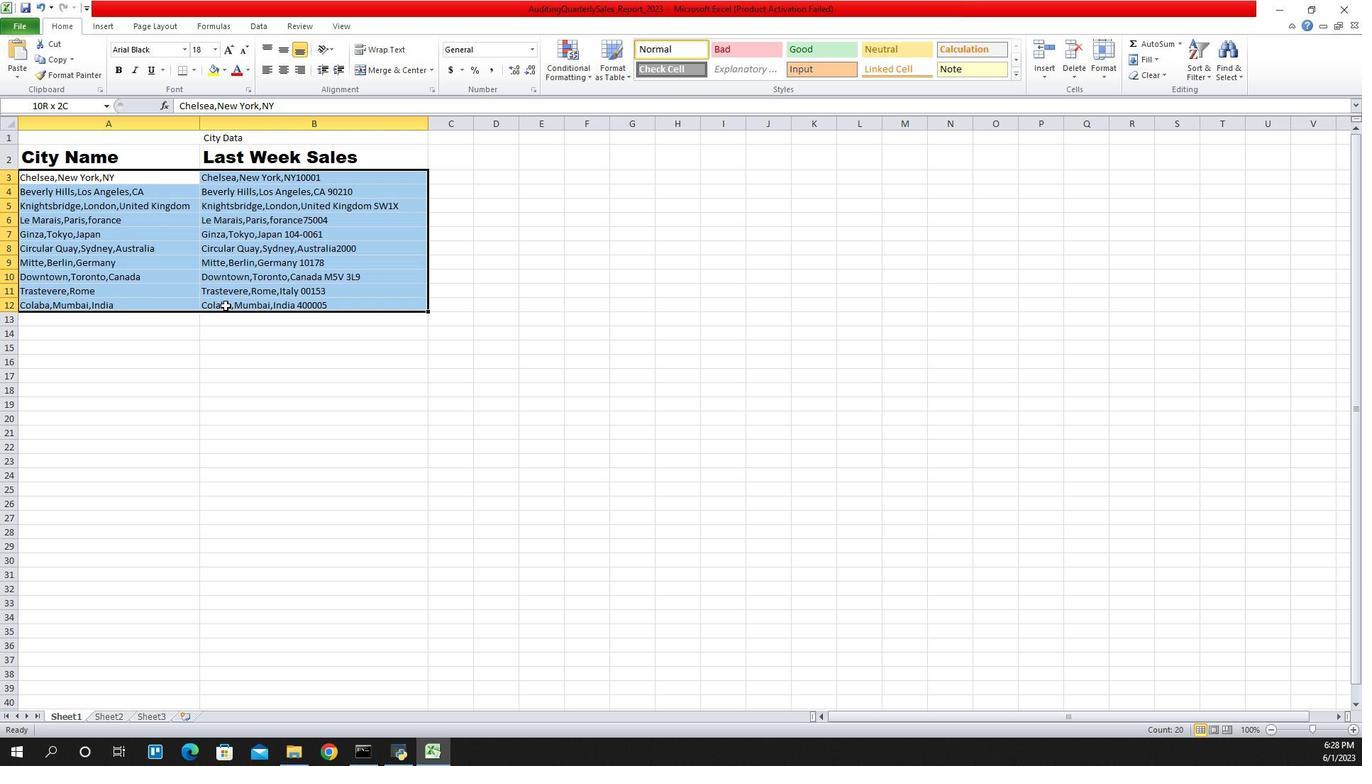 
Action: Mouse pressed left at (1199, 302)
Screenshot: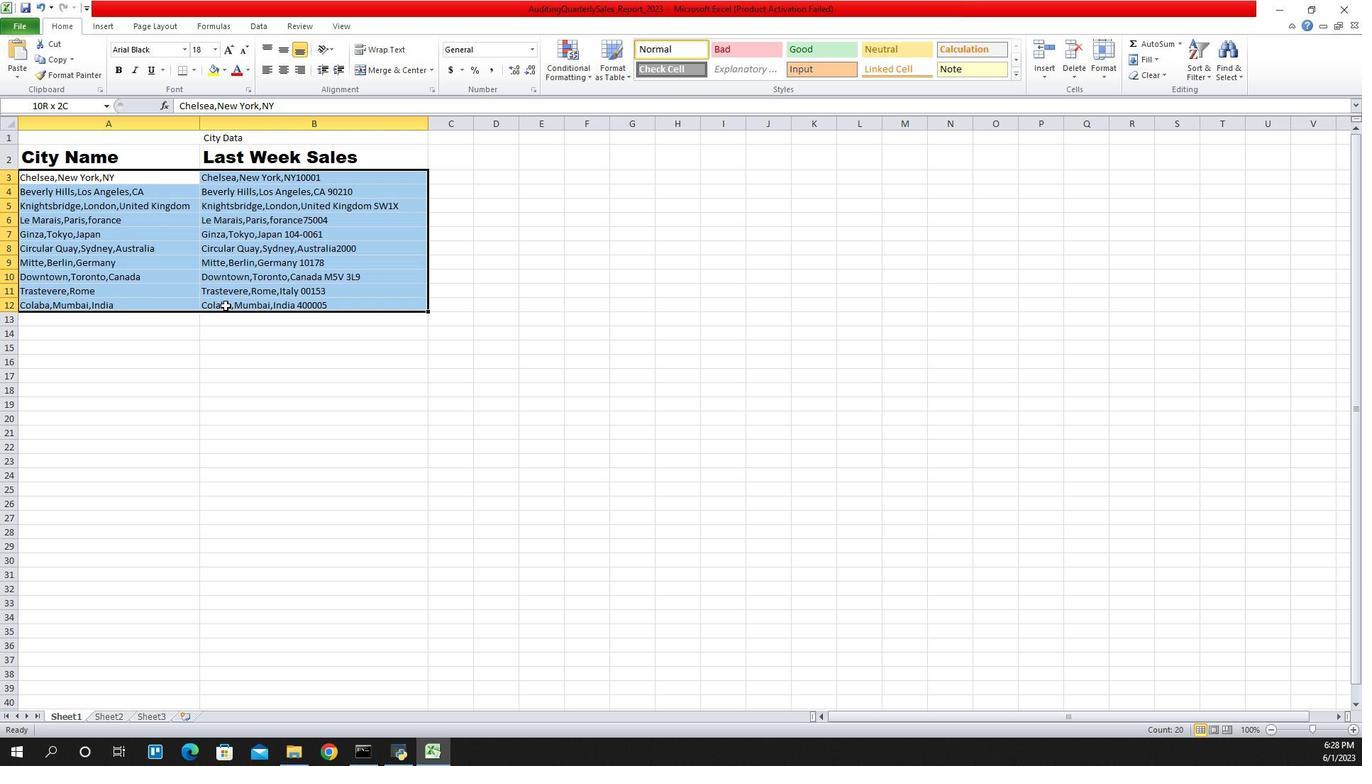 
Action: Mouse moved to (1230, 299)
Screenshot: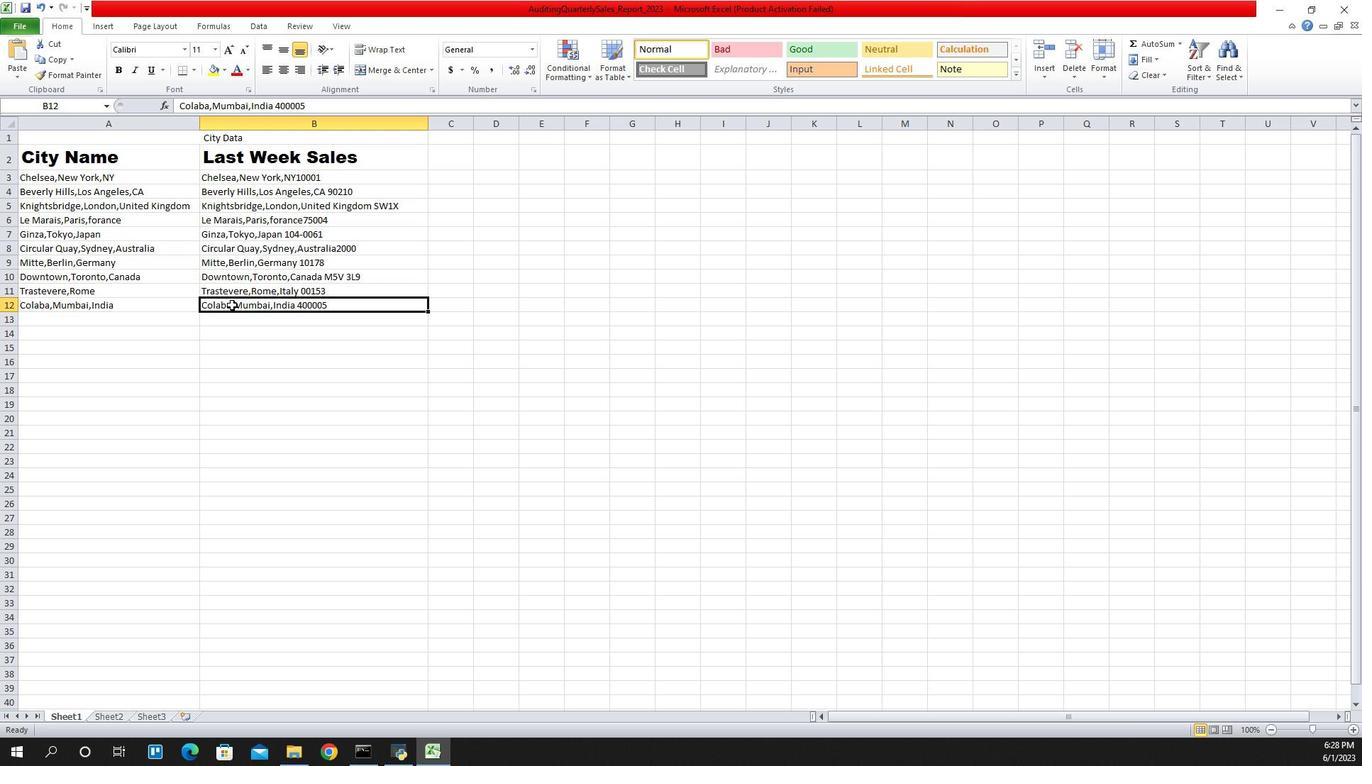 
Action: Mouse pressed left at (1230, 299)
Screenshot: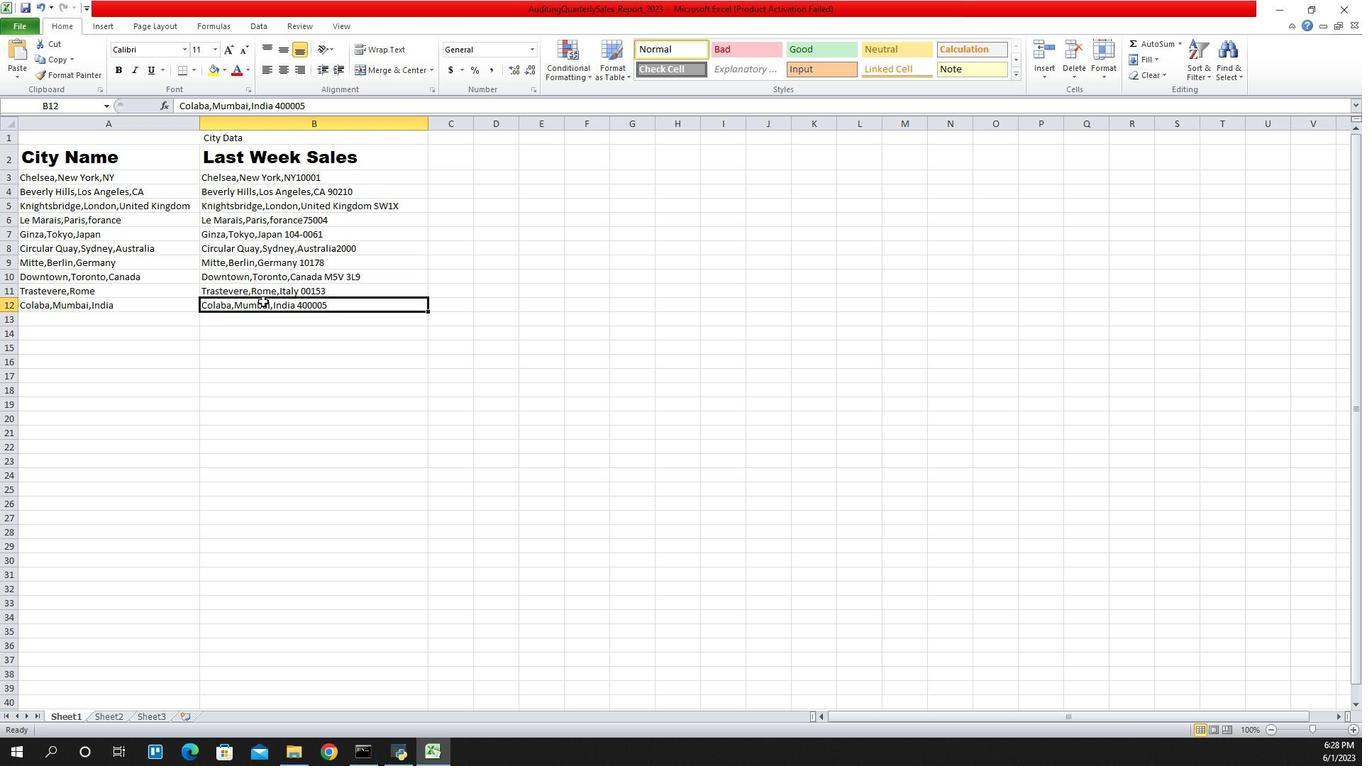 
Action: Mouse moved to (1045, 177)
Screenshot: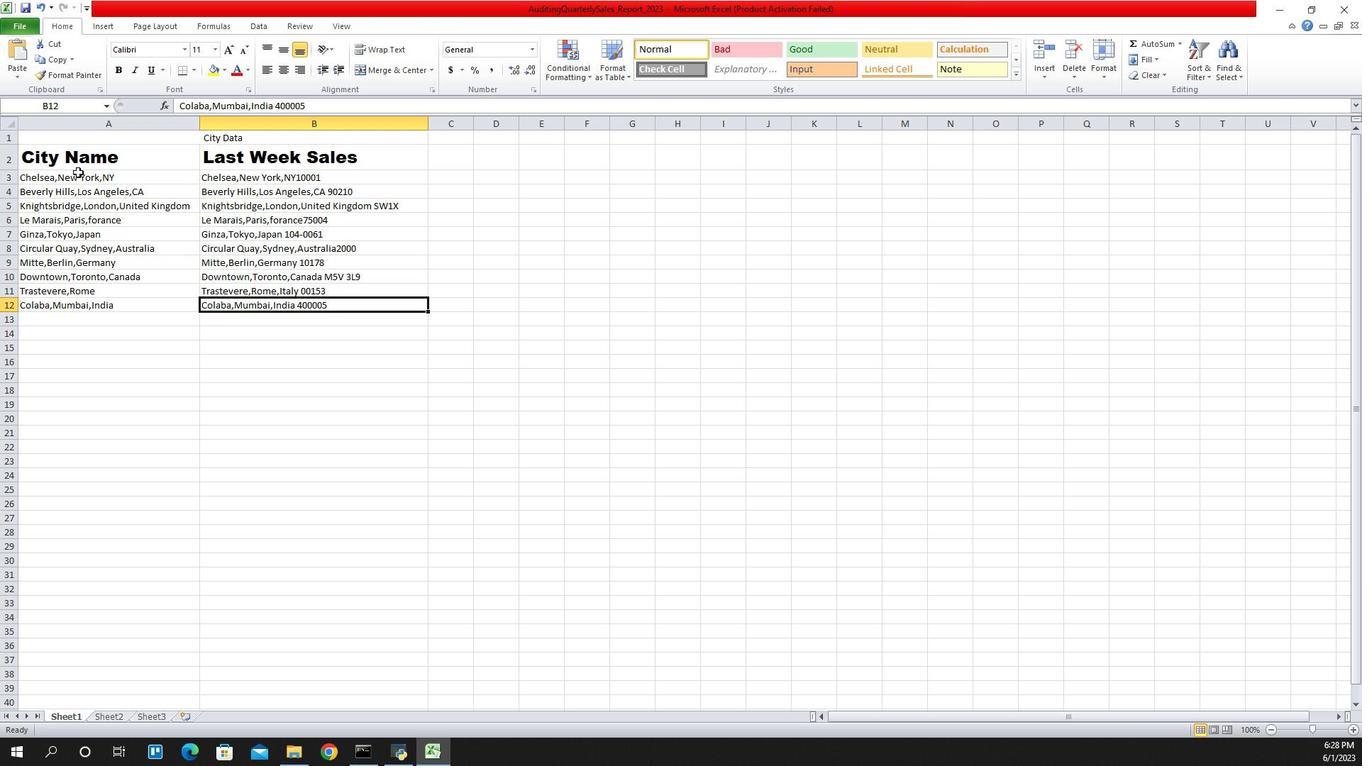 
Action: Mouse pressed left at (1045, 177)
Screenshot: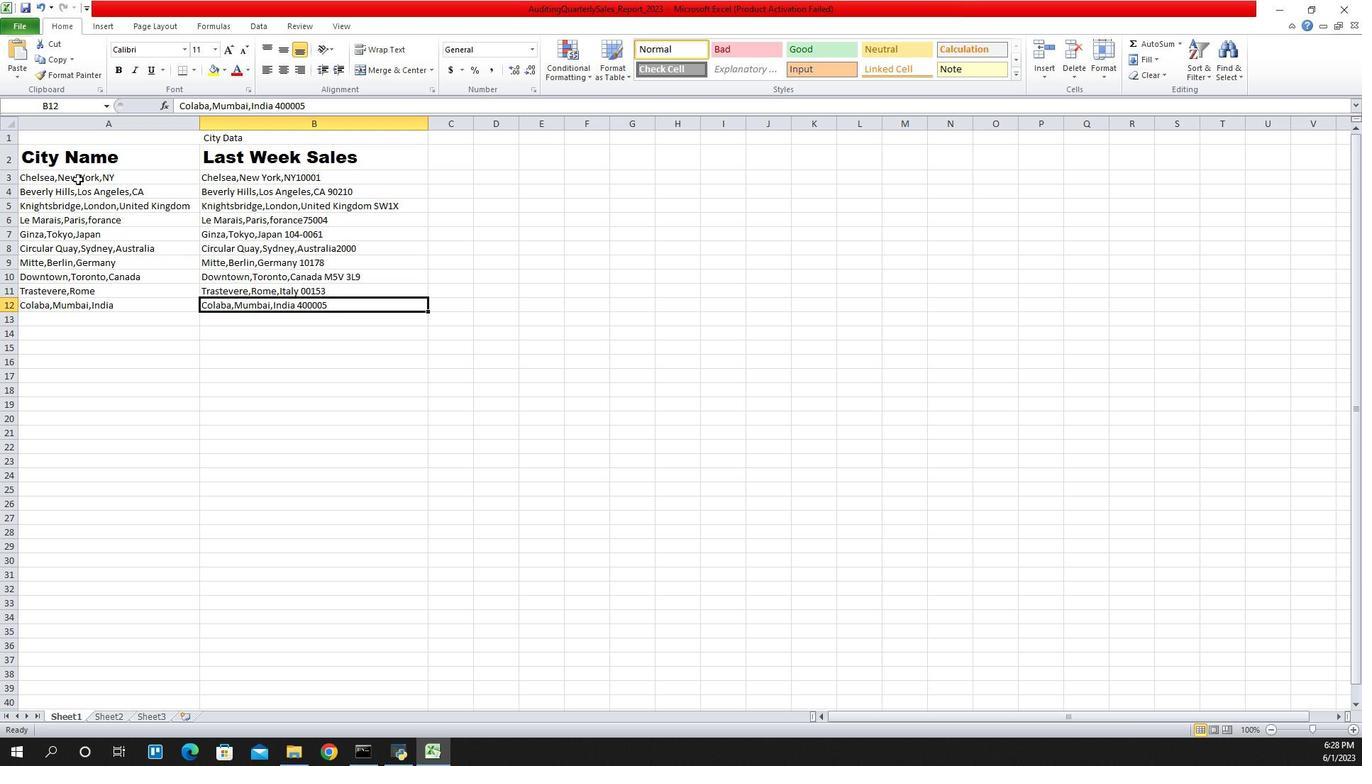
Action: Mouse moved to (1155, 51)
Screenshot: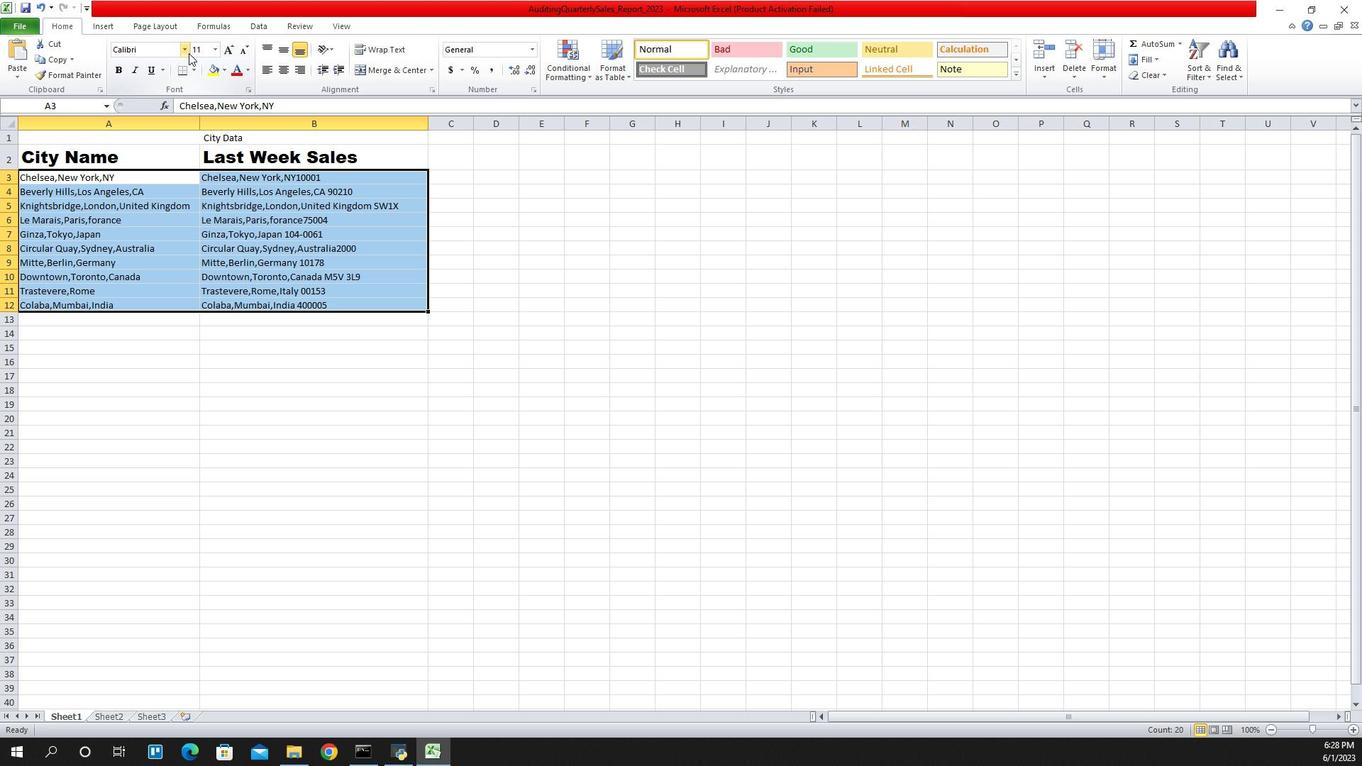 
Action: Mouse pressed left at (1155, 51)
Screenshot: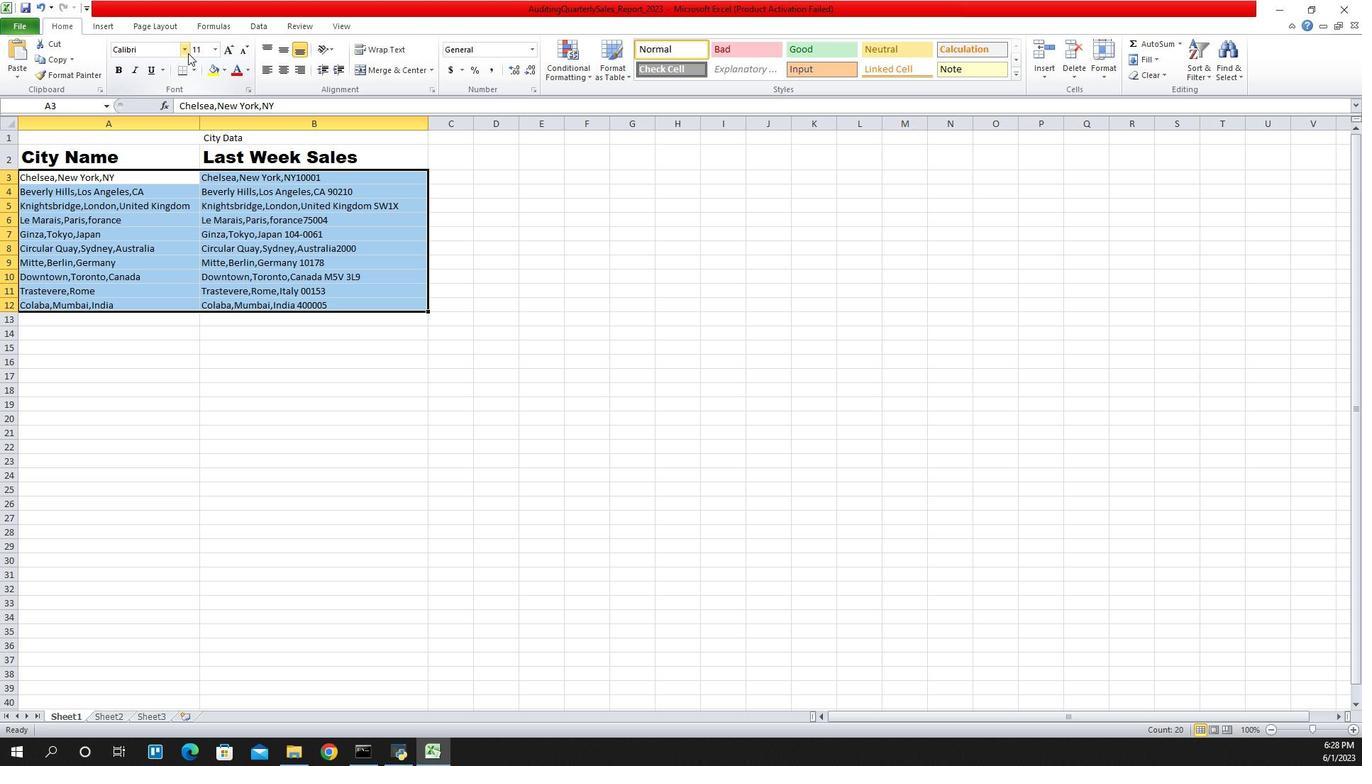 
Action: Mouse moved to (1126, 98)
Screenshot: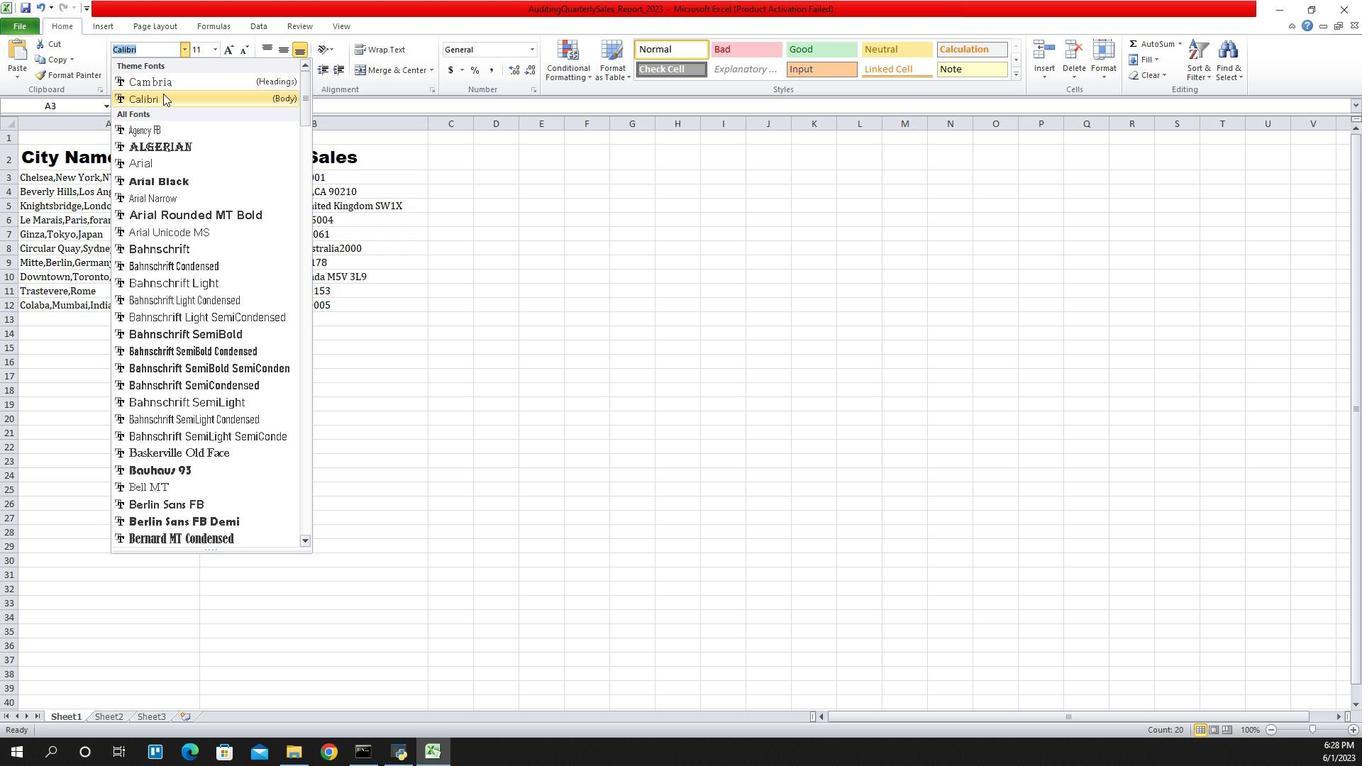 
Action: Mouse pressed left at (1126, 98)
Screenshot: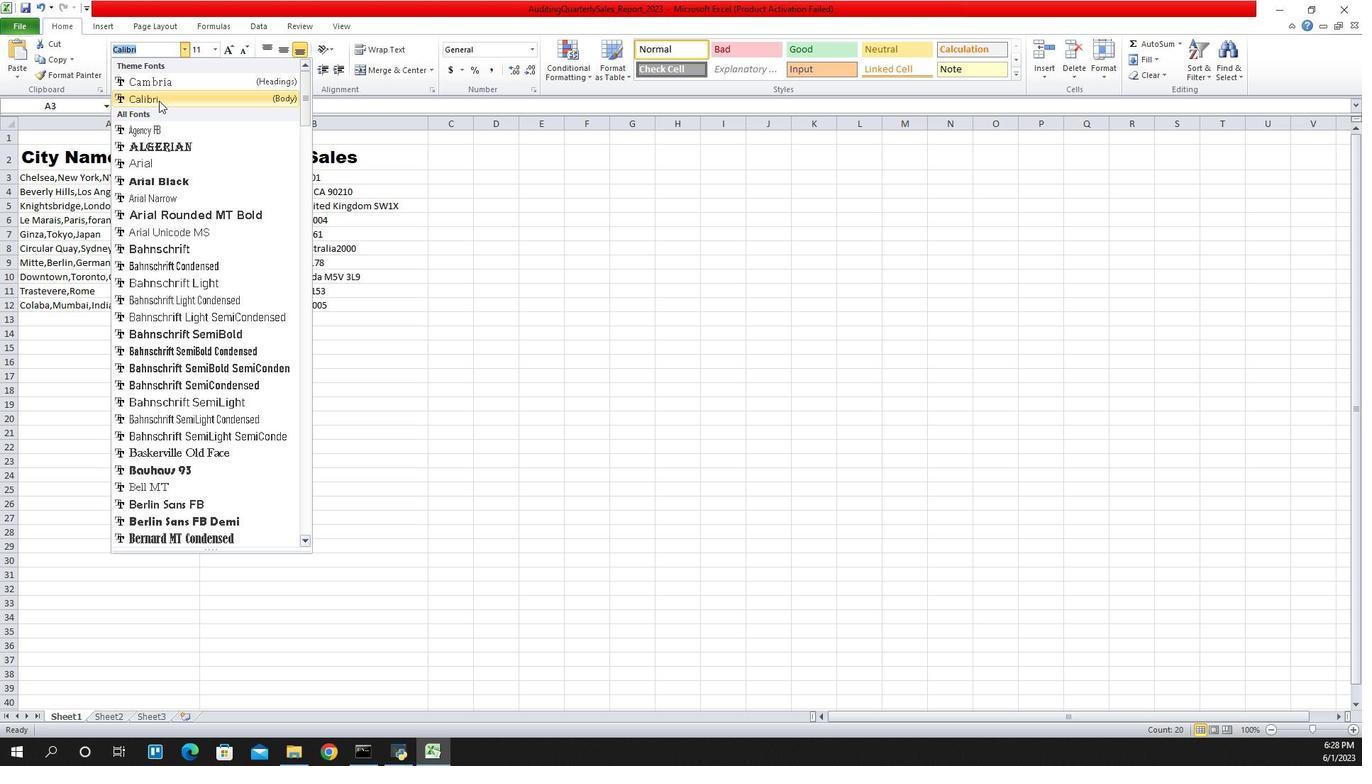 
Action: Mouse moved to (1187, 45)
Screenshot: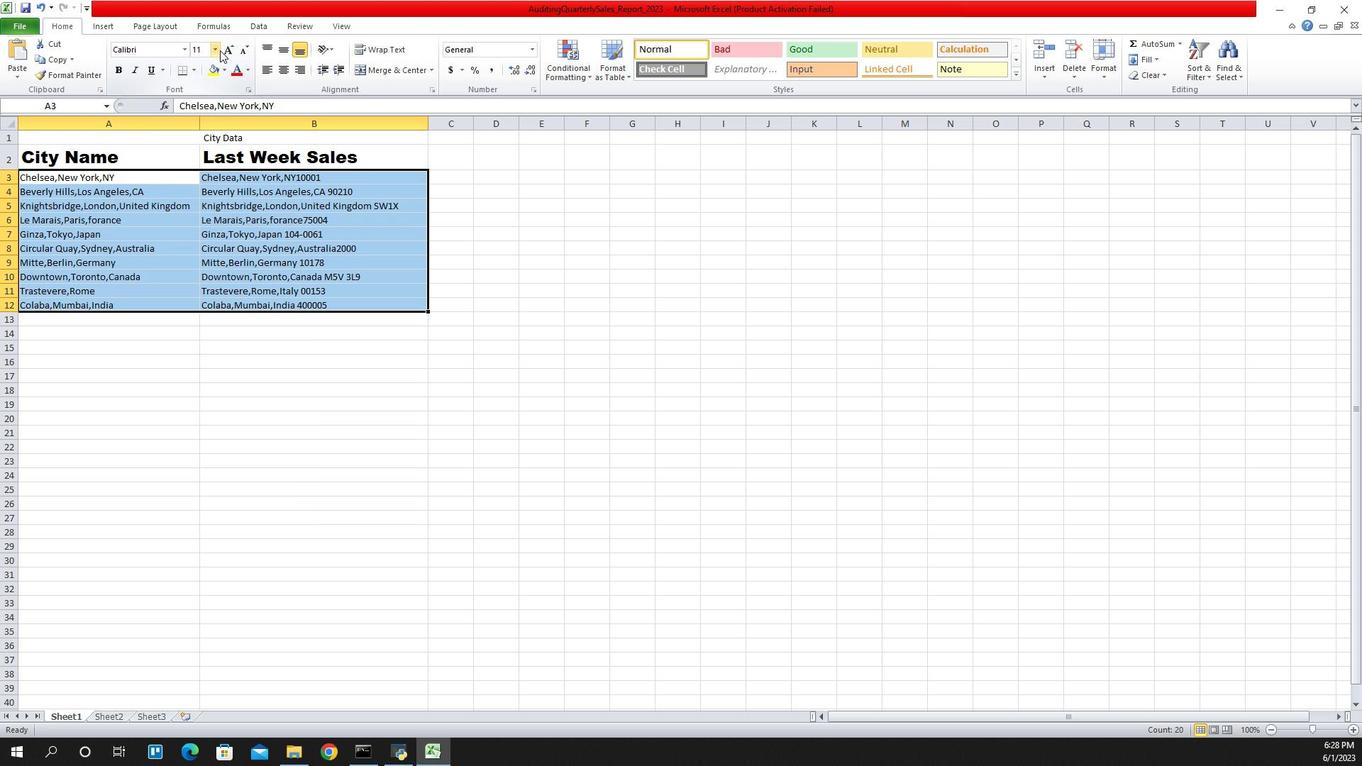 
Action: Mouse pressed left at (1187, 45)
Screenshot: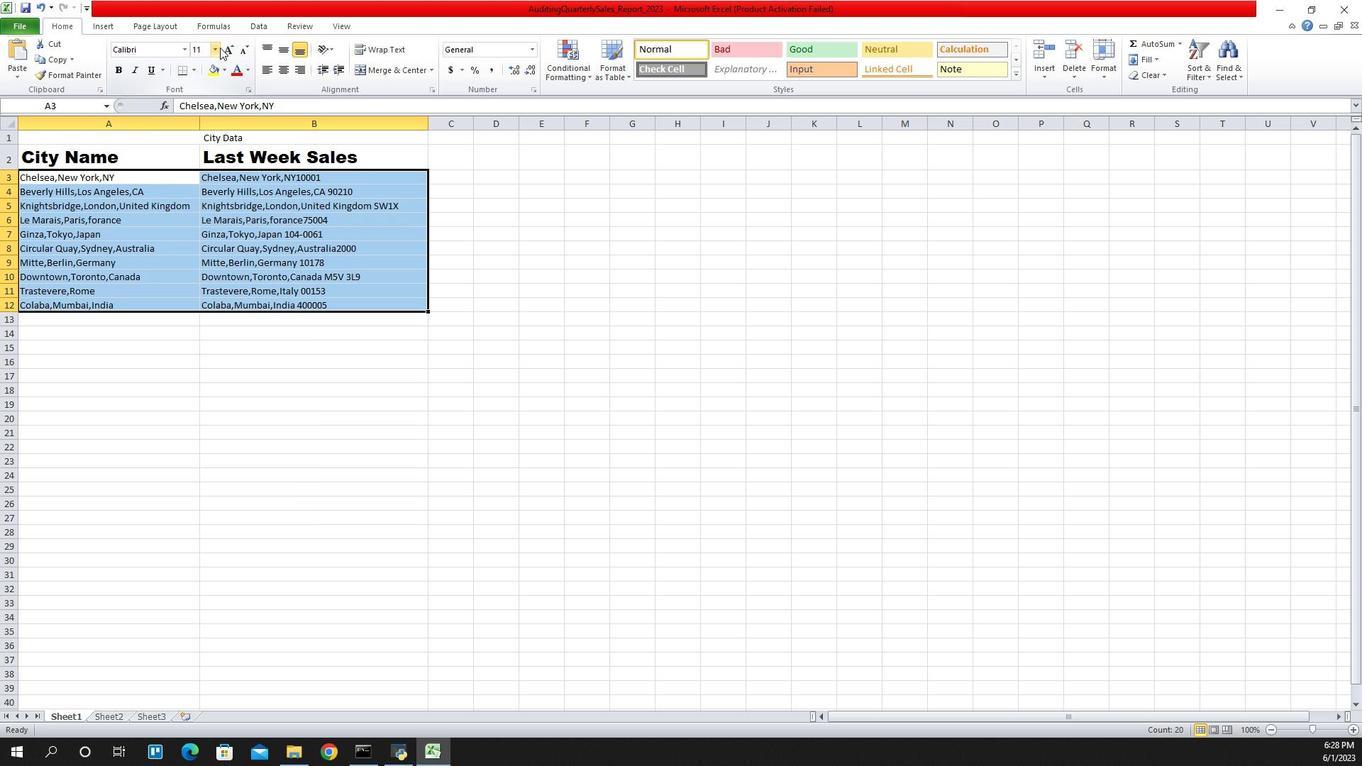 
Action: Mouse moved to (1163, 75)
Screenshot: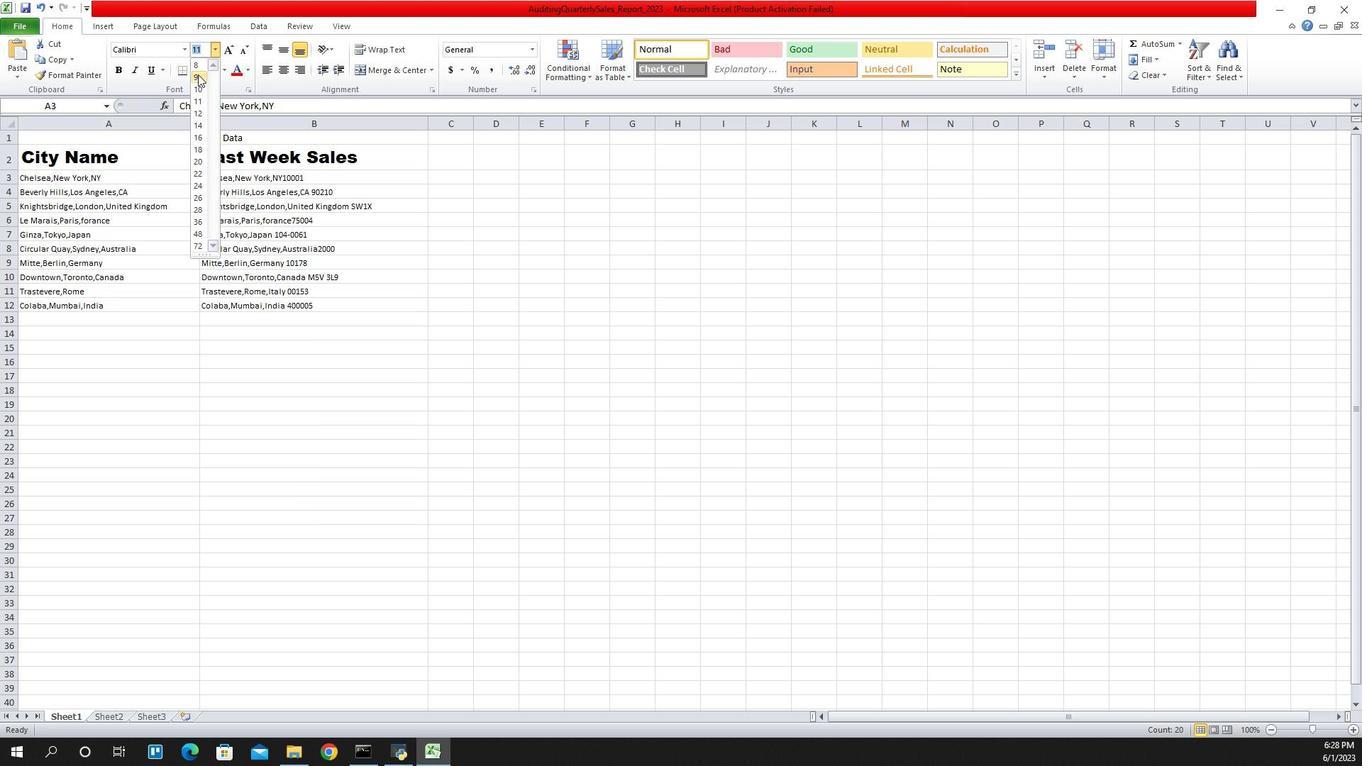 
Action: Mouse pressed left at (1163, 75)
Screenshot: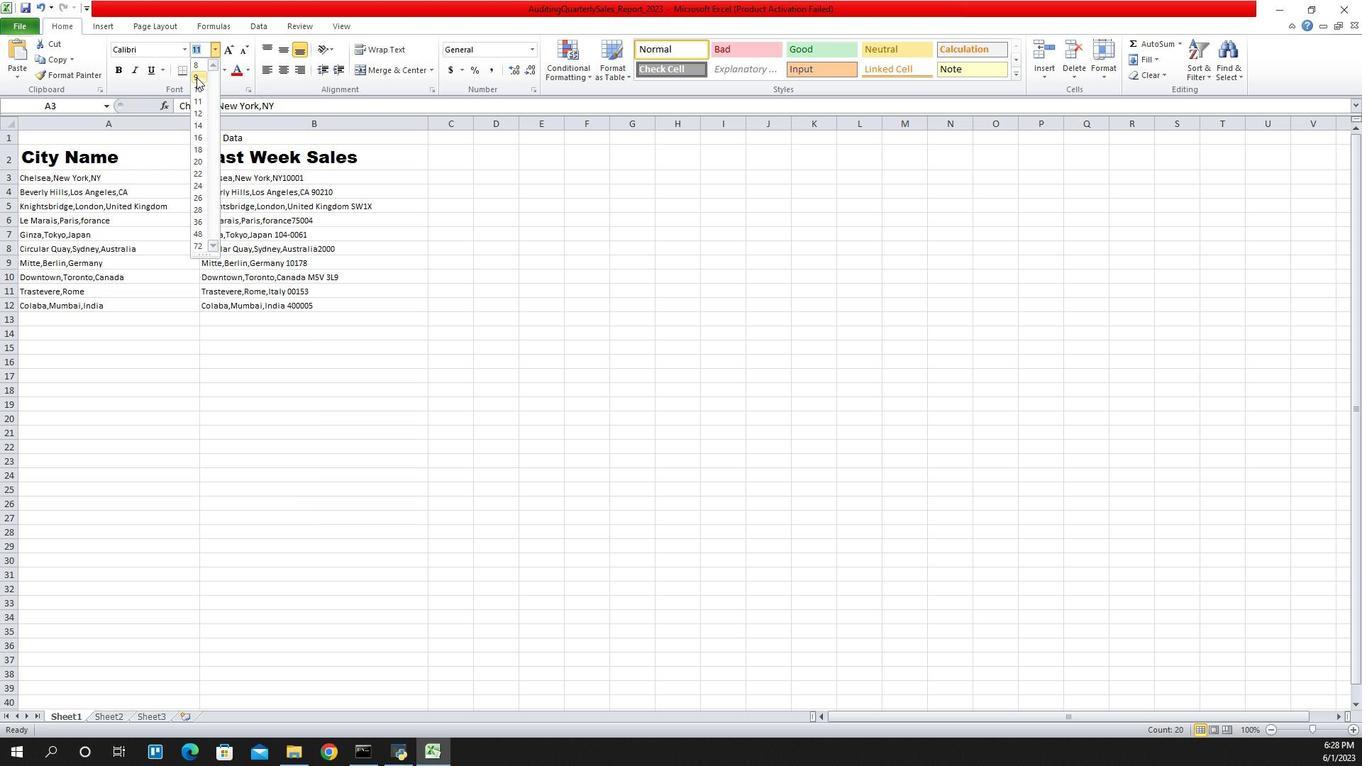 
Action: Mouse moved to (1000, 145)
Screenshot: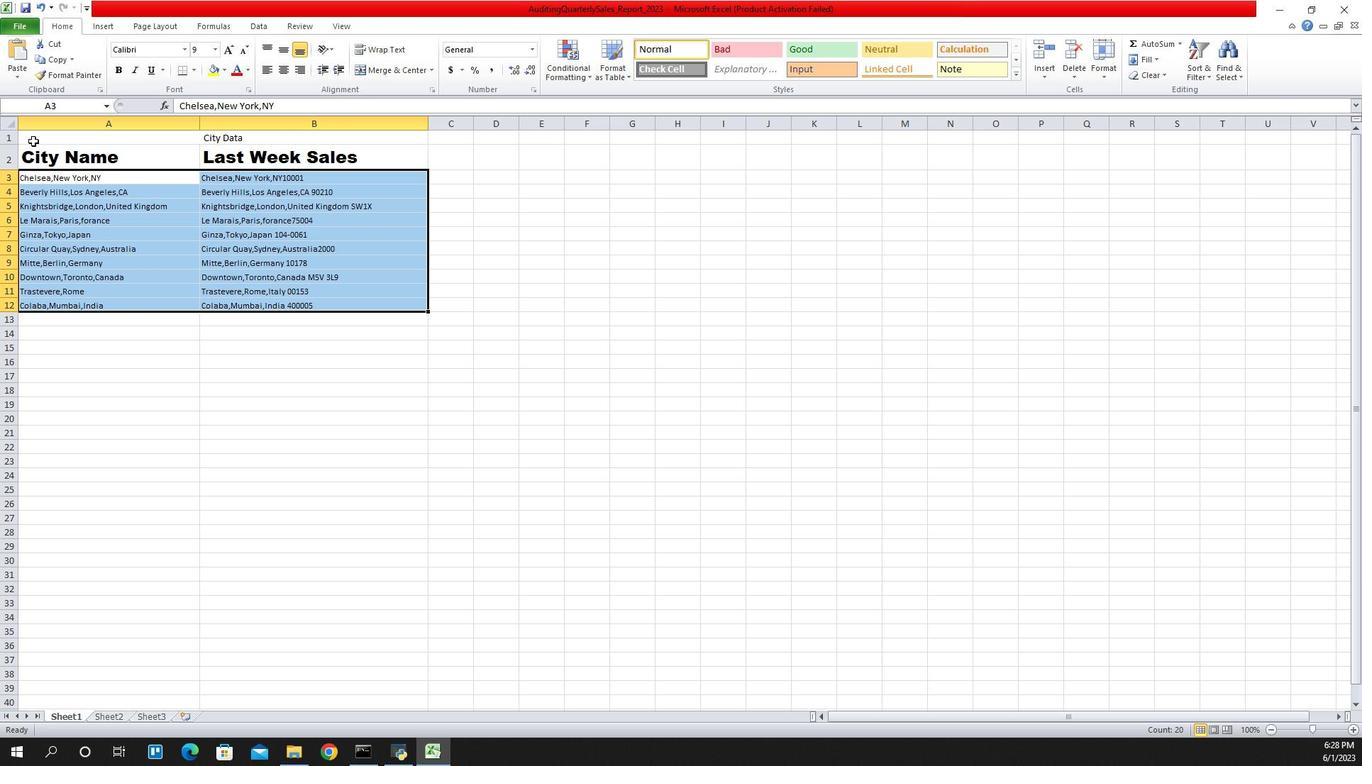
Action: Mouse pressed left at (1000, 145)
Screenshot: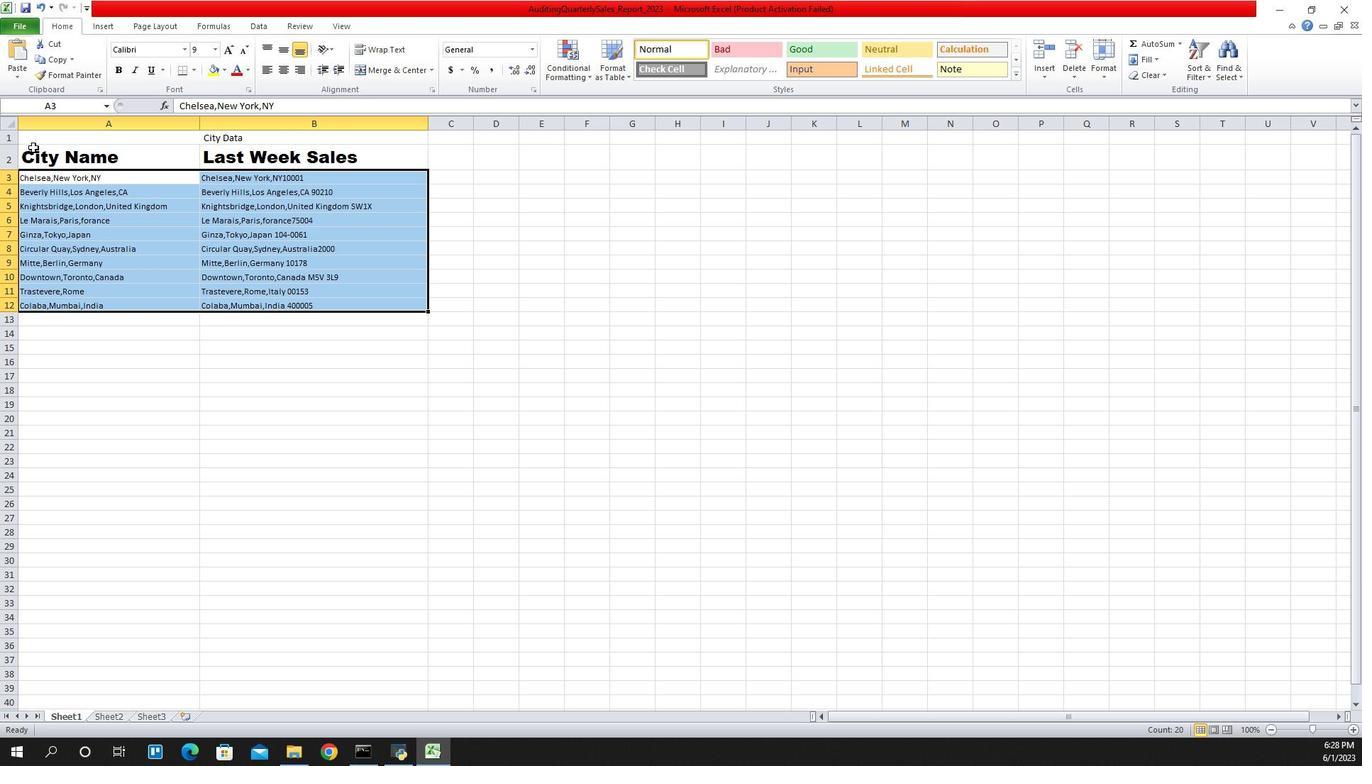 
Action: Mouse moved to (1250, 64)
Screenshot: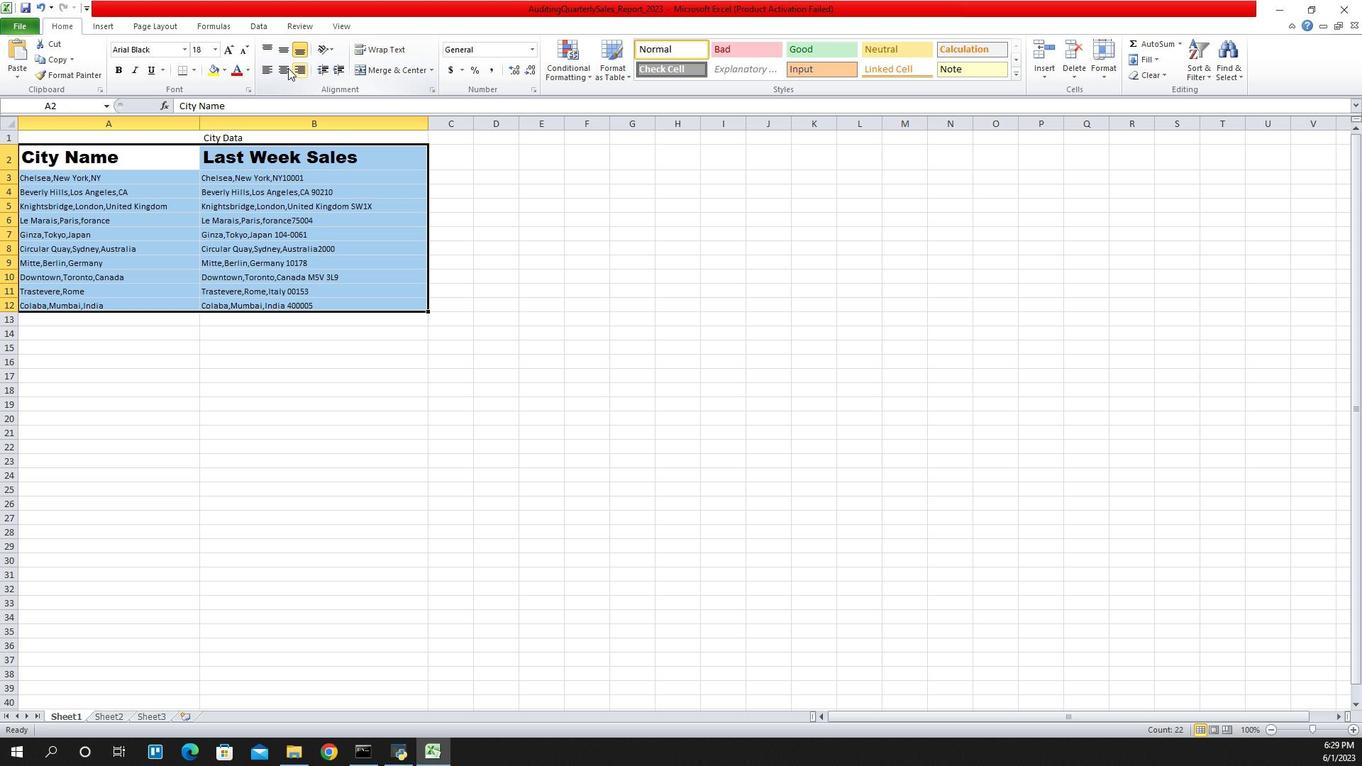 
Action: Mouse pressed left at (1250, 64)
Screenshot: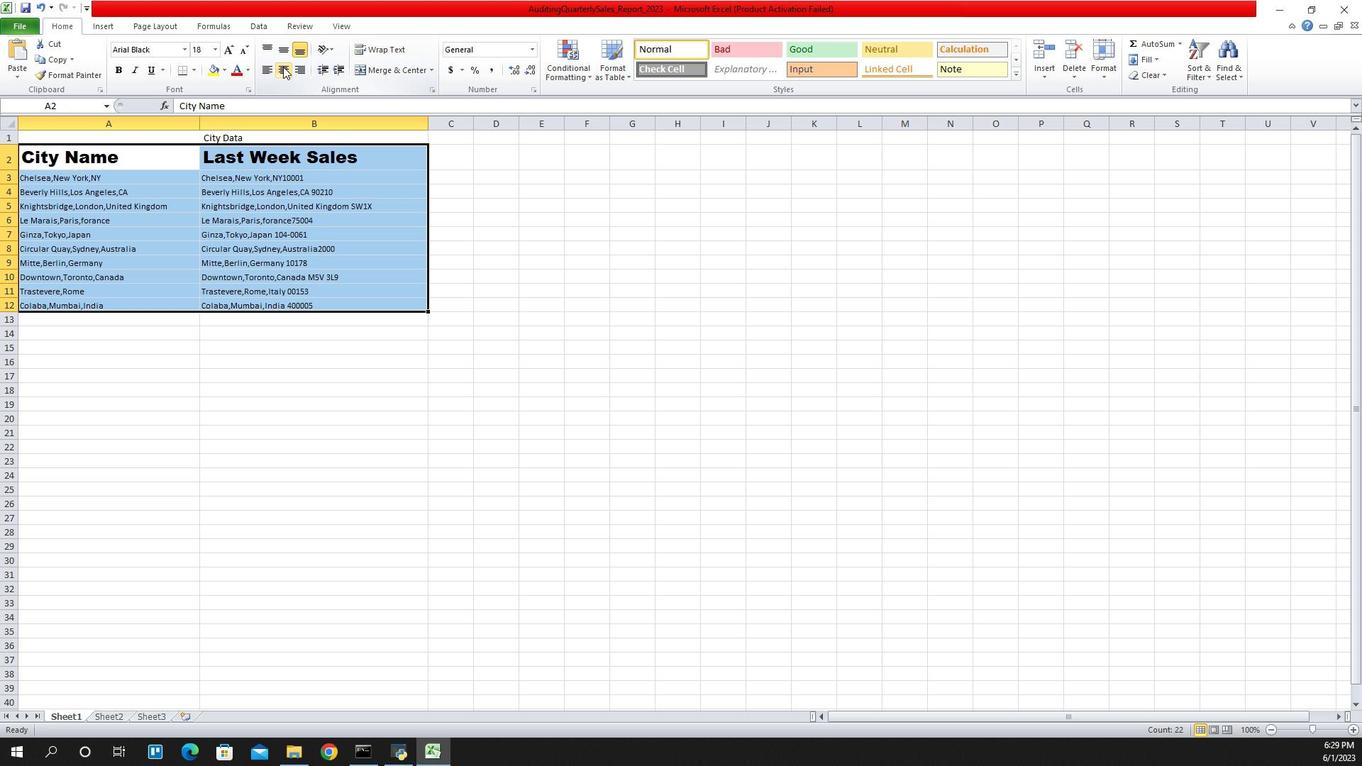 
Action: Mouse moved to (1250, 215)
Screenshot: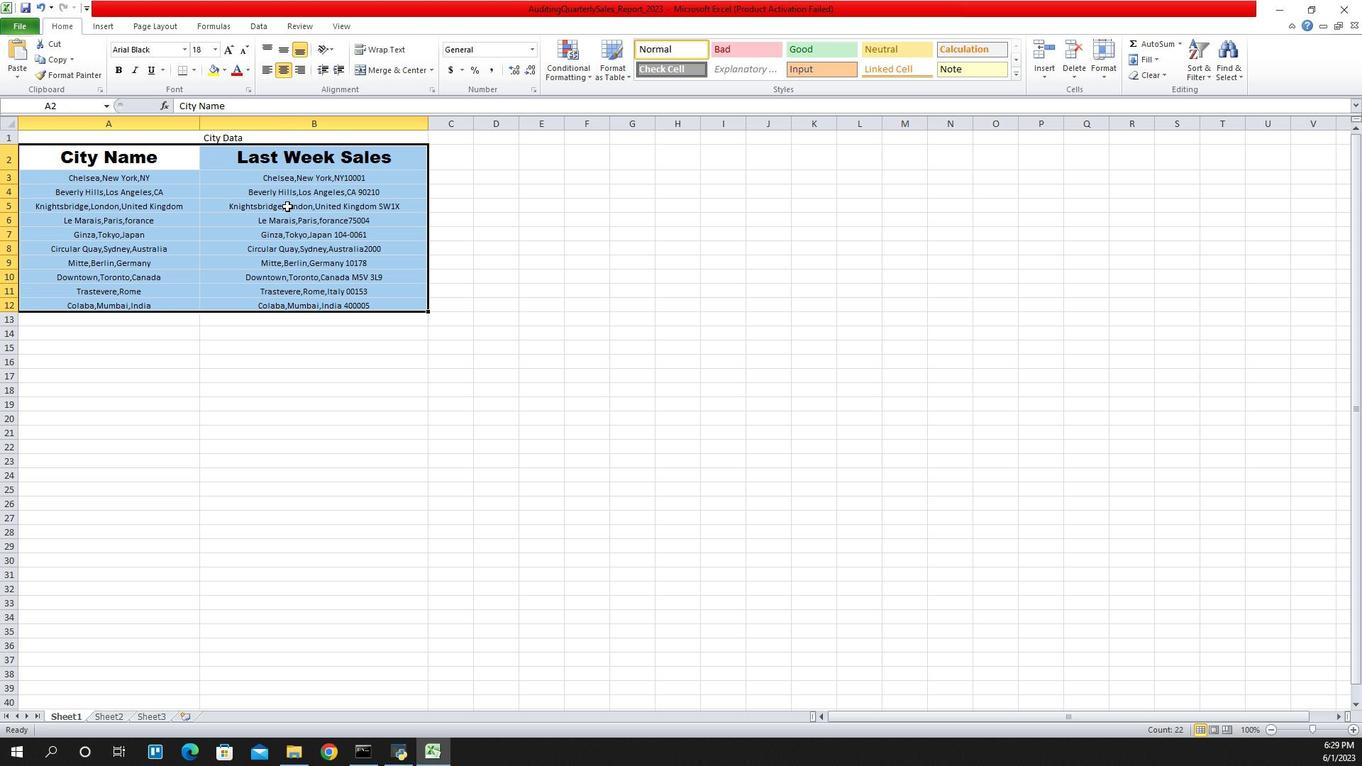 
